 Task: Find connections with filter location Tettnang with filter topic #personaltrainerwith filter profile language Spanish with filter current company Quest Global with filter school Kabul Polytechnic University with filter industry Housing Programs with filter service category Grant Writing with filter keywords title Heavy Equipment Operator
Action: Mouse moved to (535, 70)
Screenshot: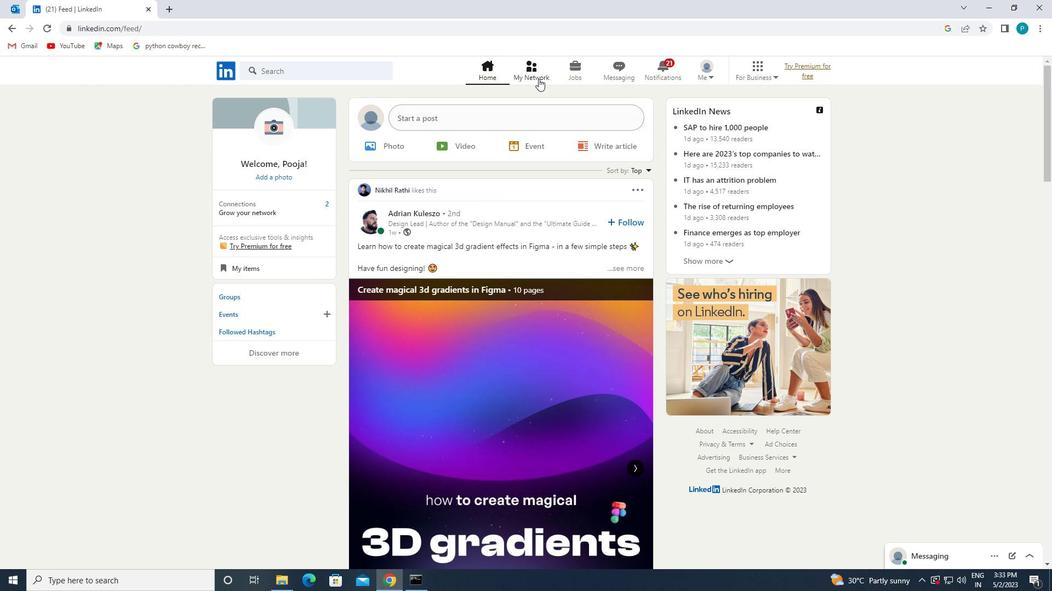 
Action: Mouse pressed left at (535, 70)
Screenshot: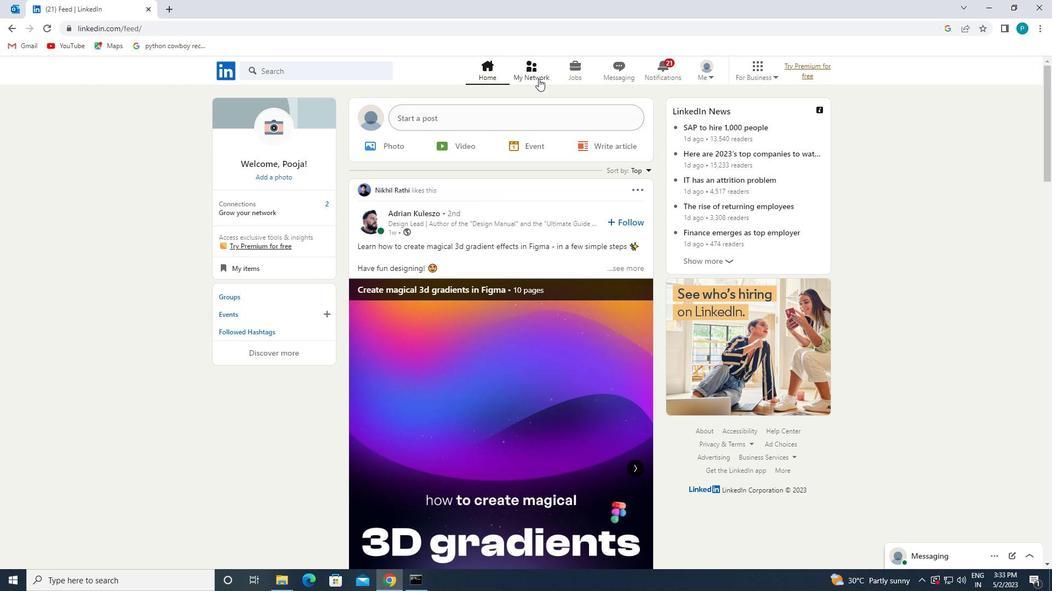 
Action: Mouse moved to (314, 128)
Screenshot: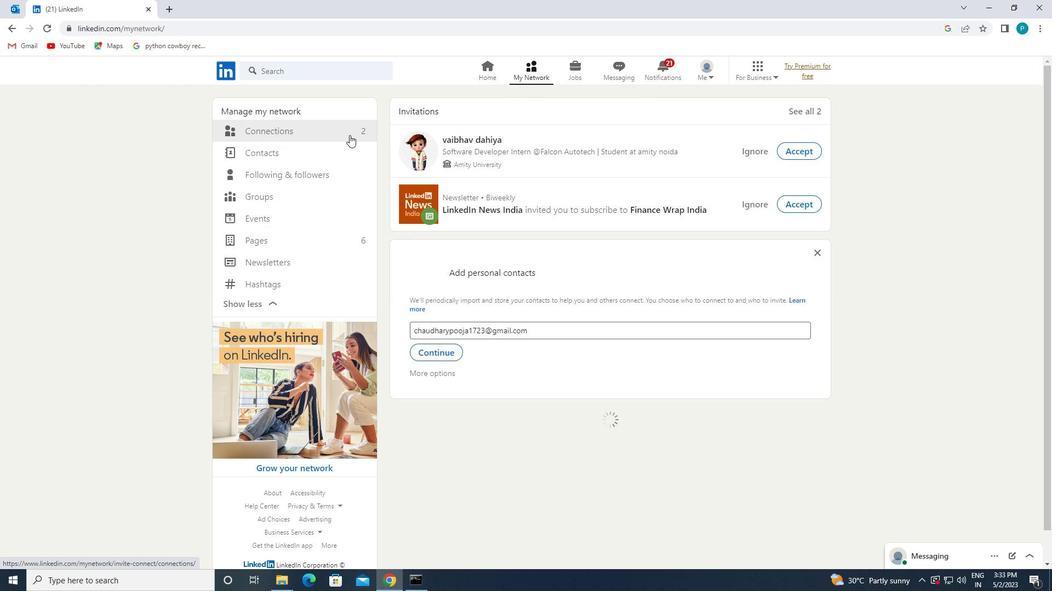 
Action: Mouse pressed left at (314, 128)
Screenshot: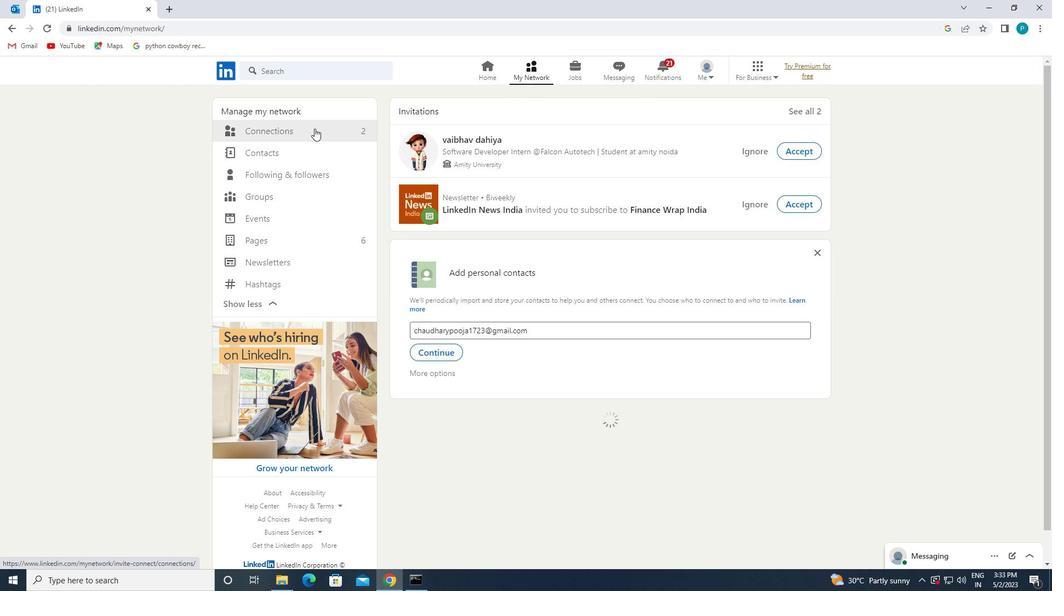 
Action: Mouse moved to (619, 133)
Screenshot: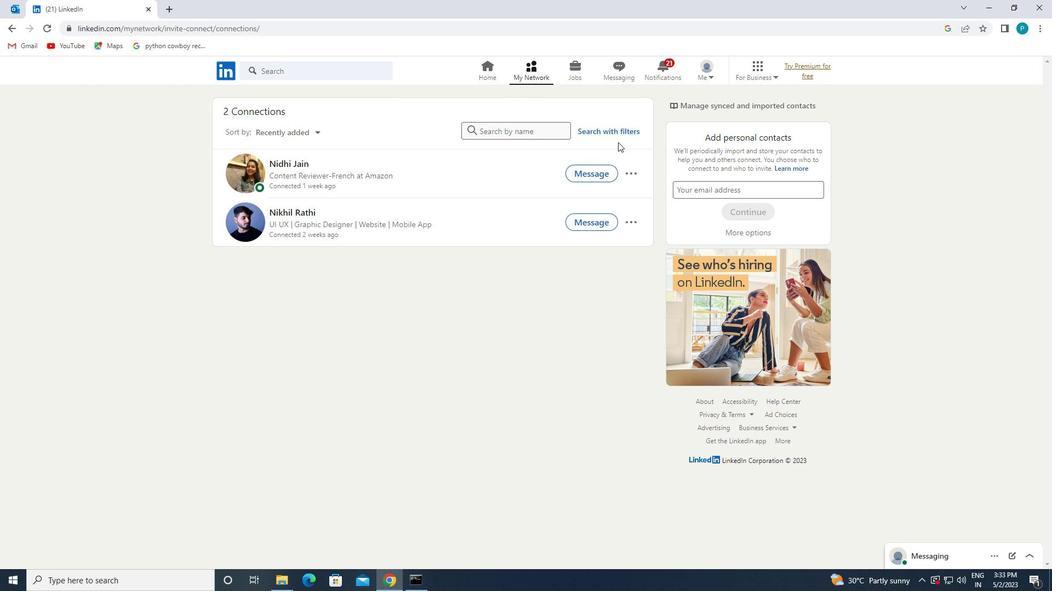 
Action: Mouse pressed left at (619, 133)
Screenshot: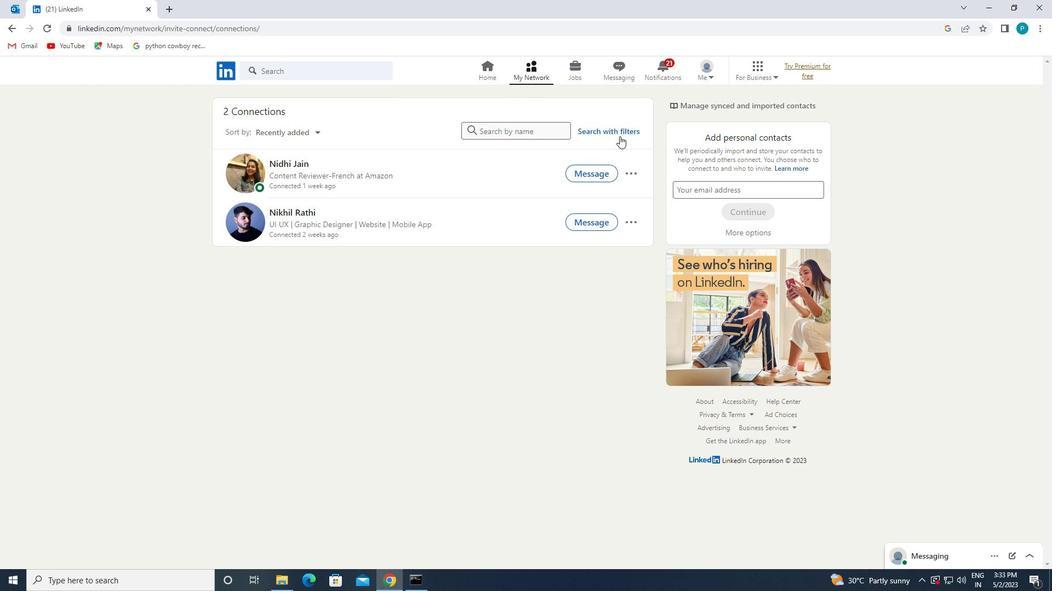 
Action: Mouse moved to (565, 105)
Screenshot: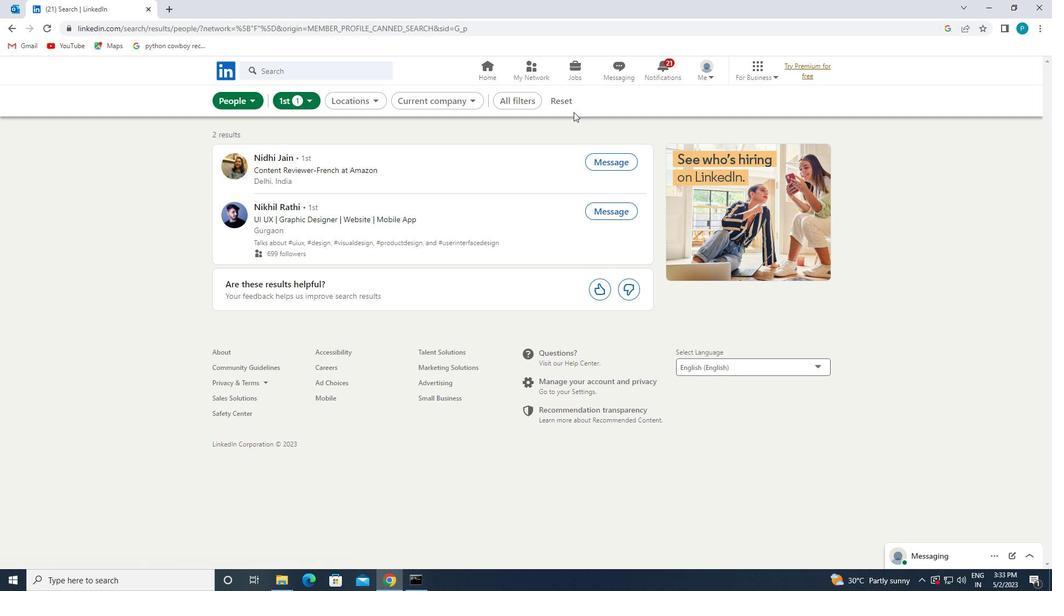 
Action: Mouse pressed left at (565, 105)
Screenshot: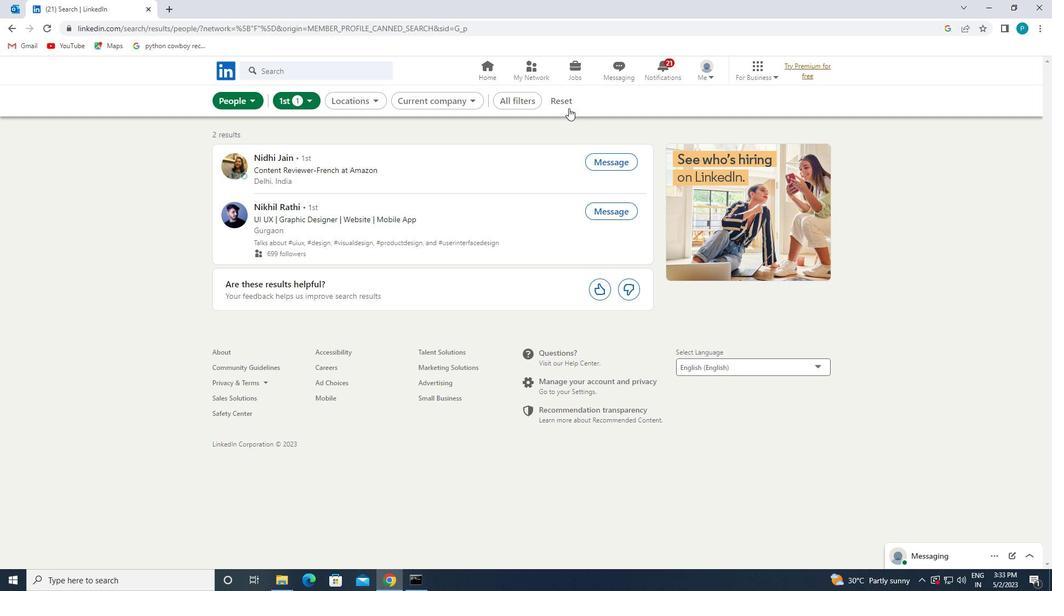
Action: Mouse moved to (527, 104)
Screenshot: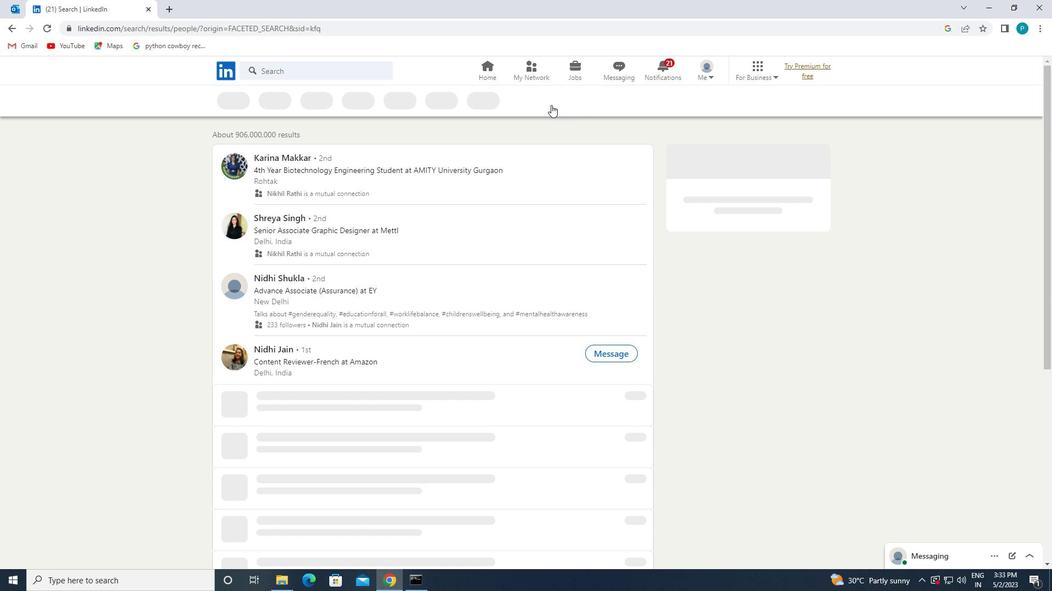 
Action: Mouse pressed left at (527, 104)
Screenshot: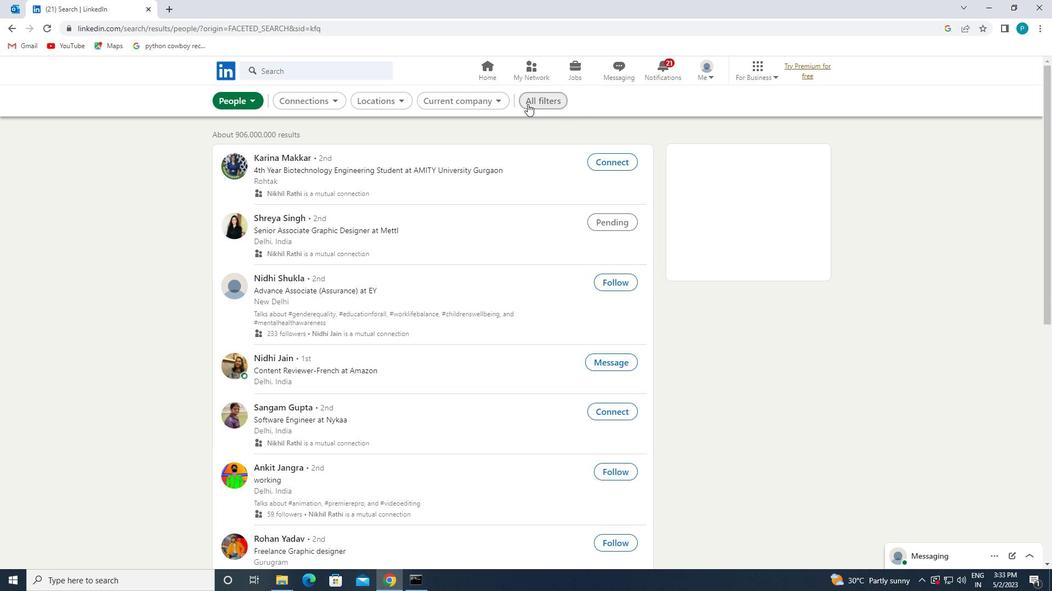 
Action: Mouse moved to (899, 293)
Screenshot: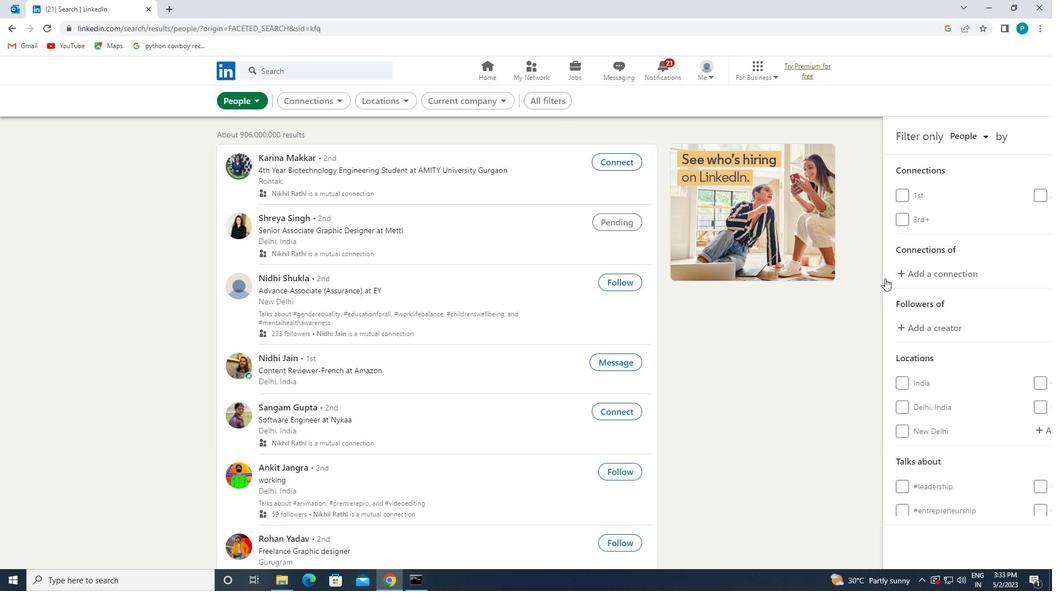 
Action: Mouse scrolled (899, 293) with delta (0, 0)
Screenshot: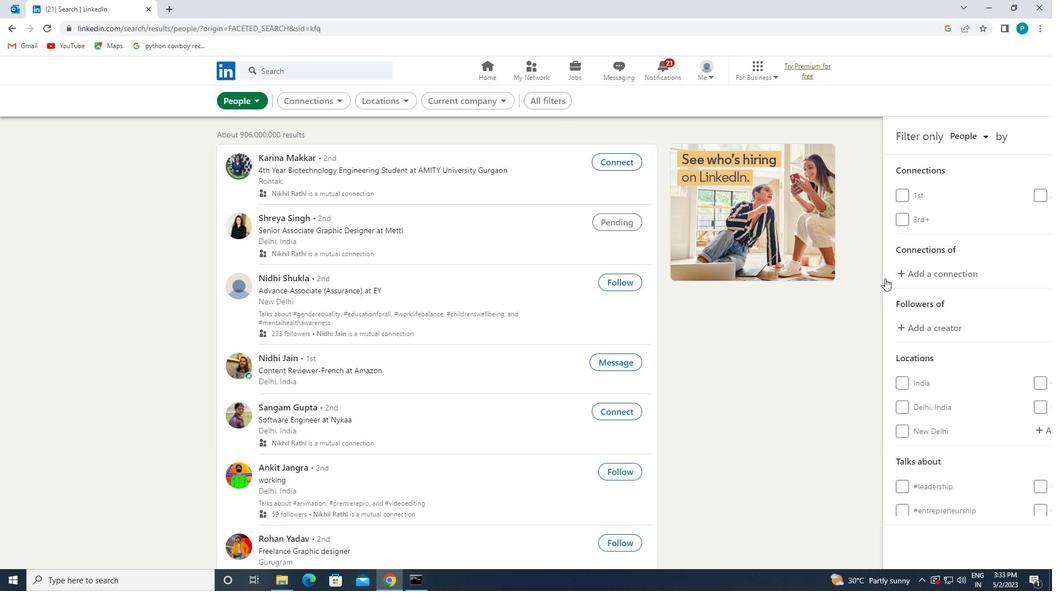 
Action: Mouse moved to (899, 295)
Screenshot: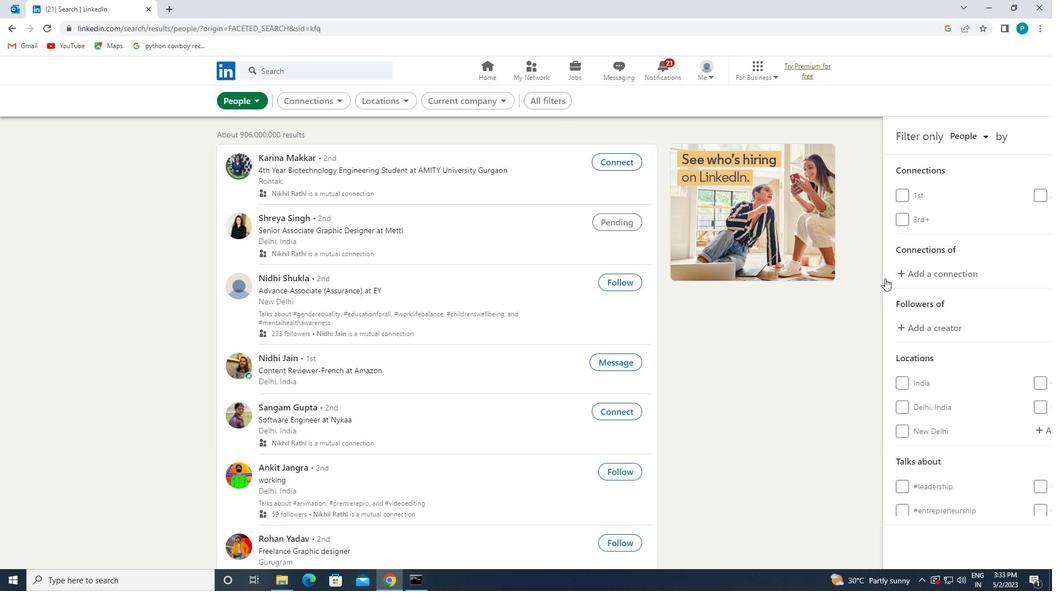 
Action: Mouse scrolled (899, 295) with delta (0, 0)
Screenshot: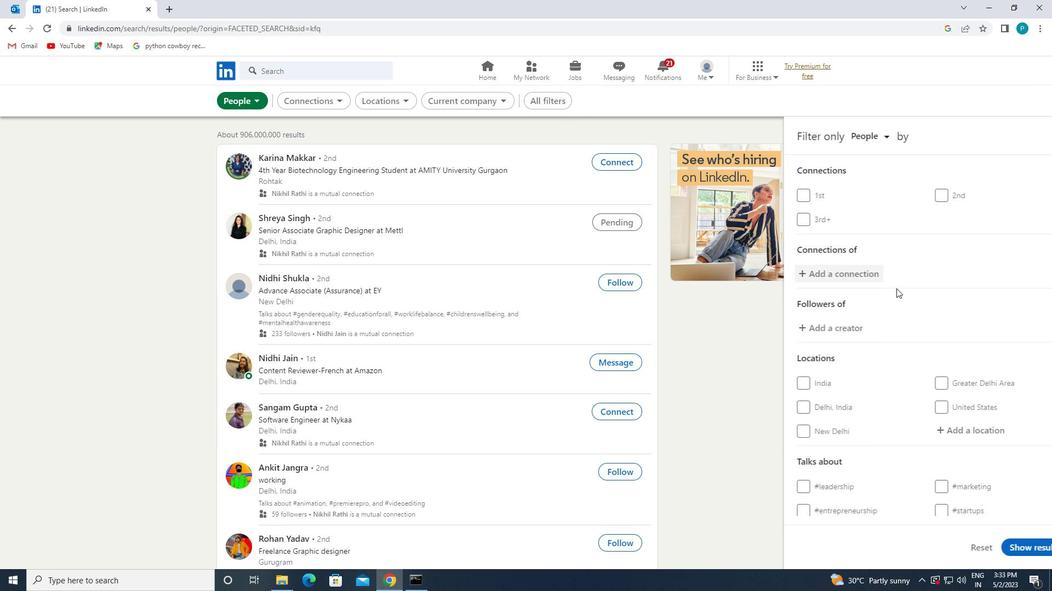 
Action: Mouse moved to (899, 296)
Screenshot: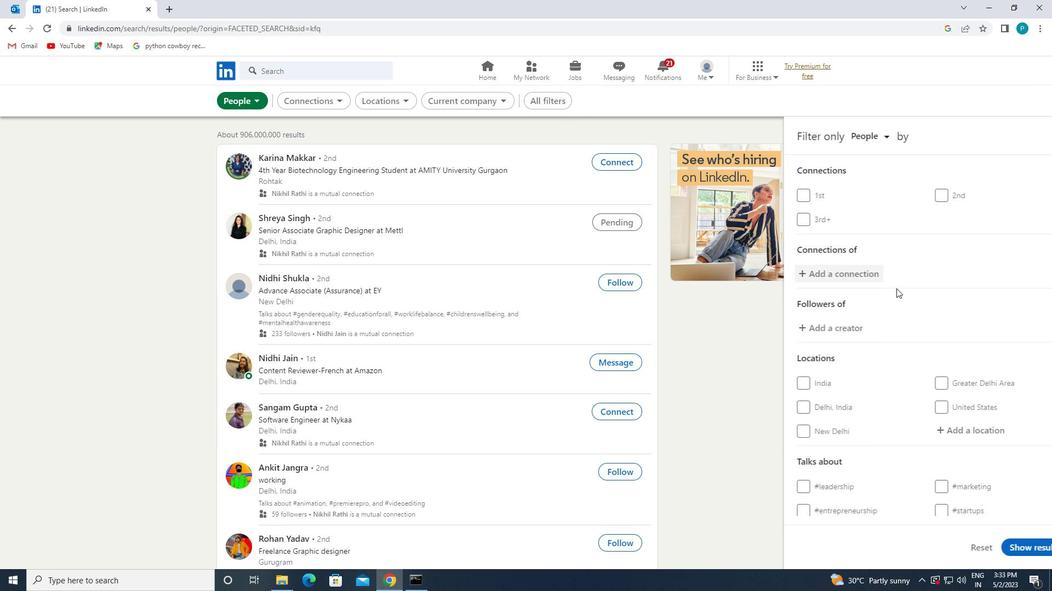 
Action: Mouse scrolled (899, 295) with delta (0, 0)
Screenshot: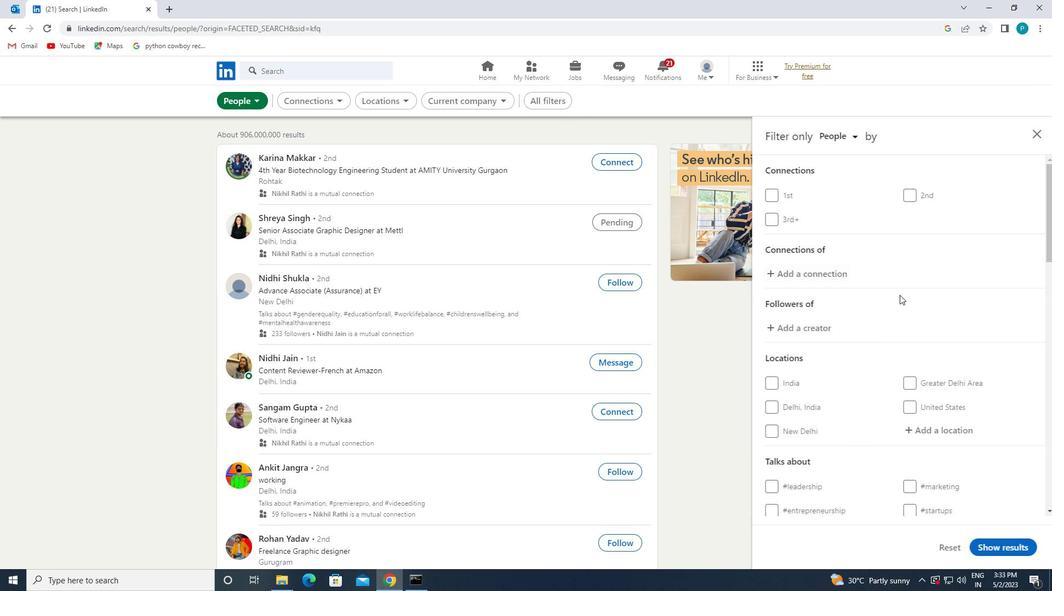 
Action: Mouse moved to (906, 270)
Screenshot: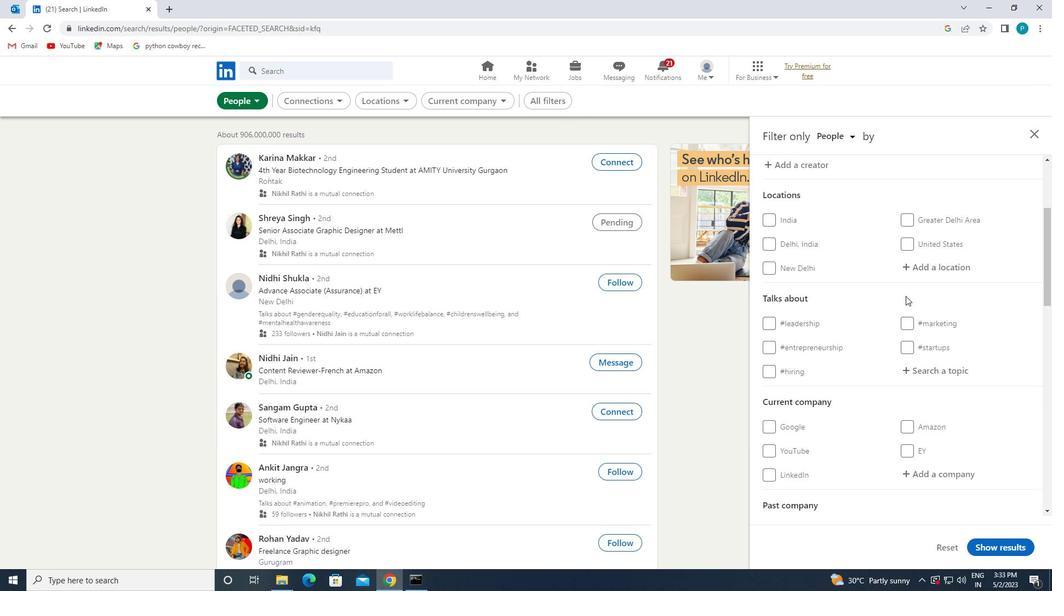 
Action: Mouse pressed left at (906, 270)
Screenshot: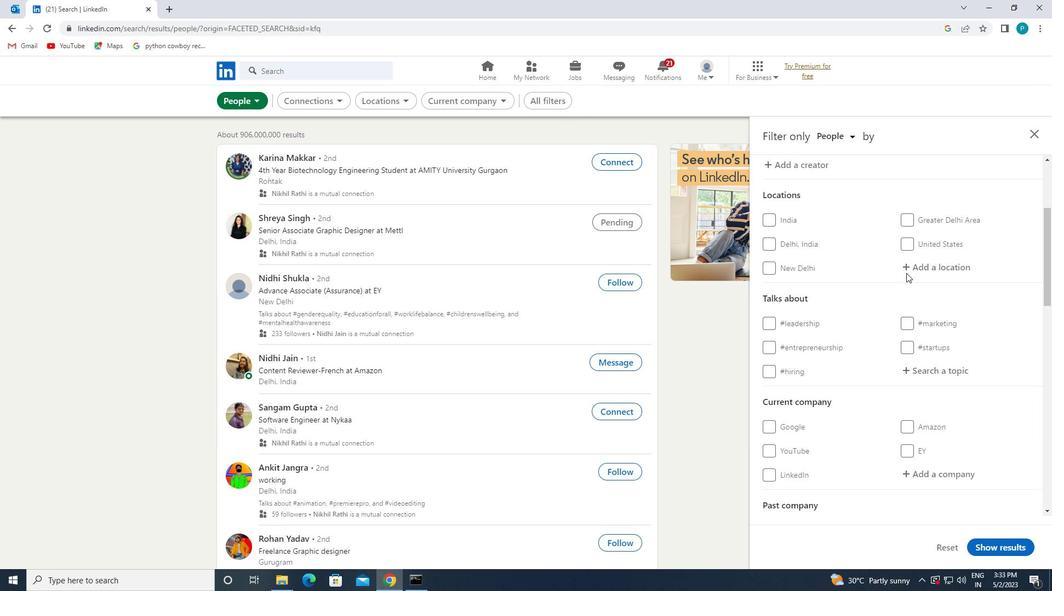 
Action: Mouse moved to (905, 270)
Screenshot: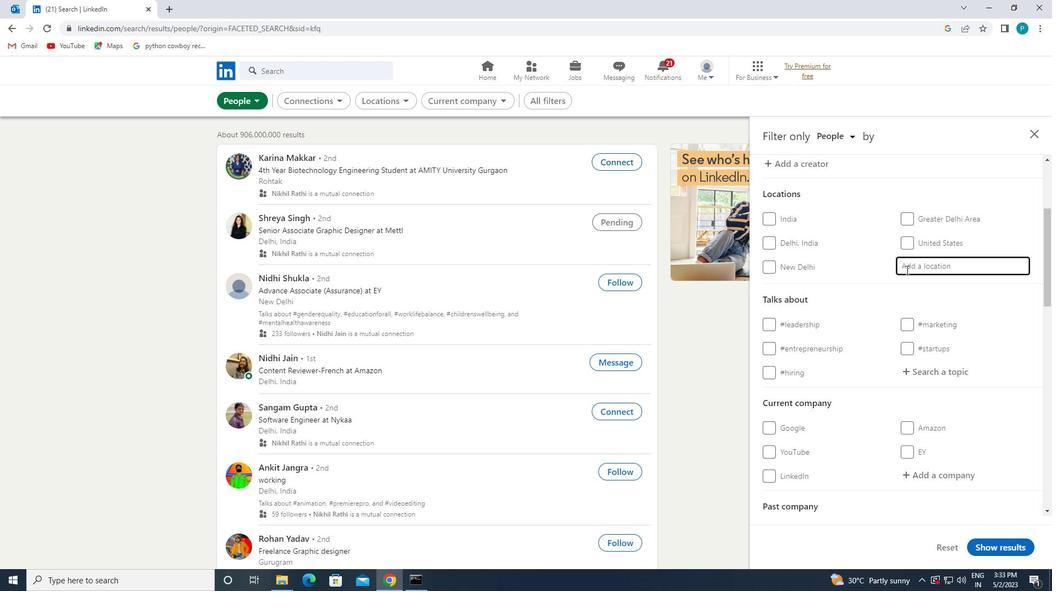 
Action: Key pressed <Key.caps_lock>ten<Key.backspace>tt<Key.backspace><Key.backspace><Key.backspace><Key.caps_lock>etta<Key.backspace>nang
Screenshot: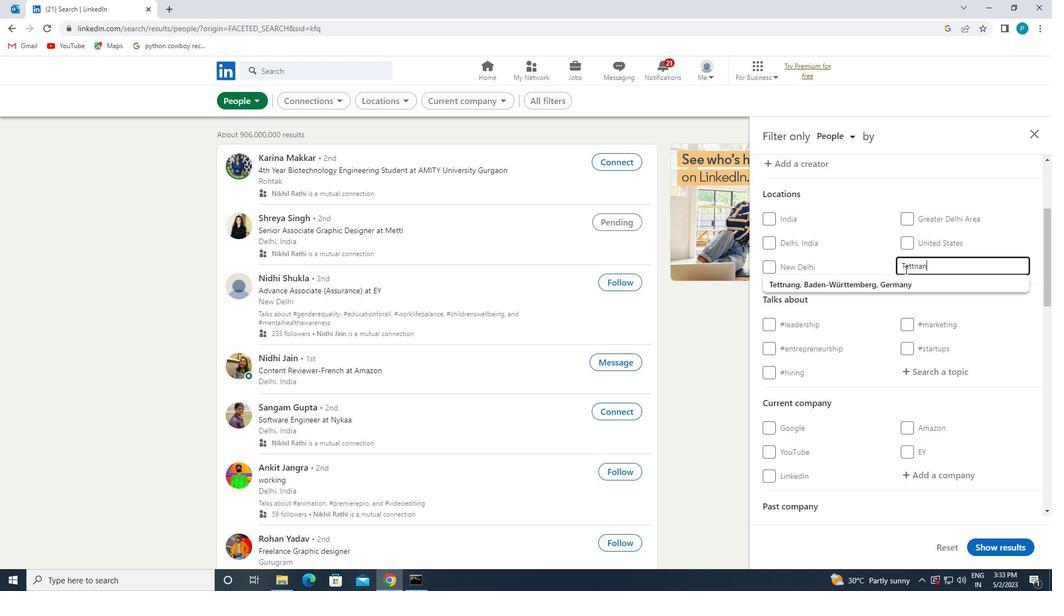 
Action: Mouse moved to (876, 286)
Screenshot: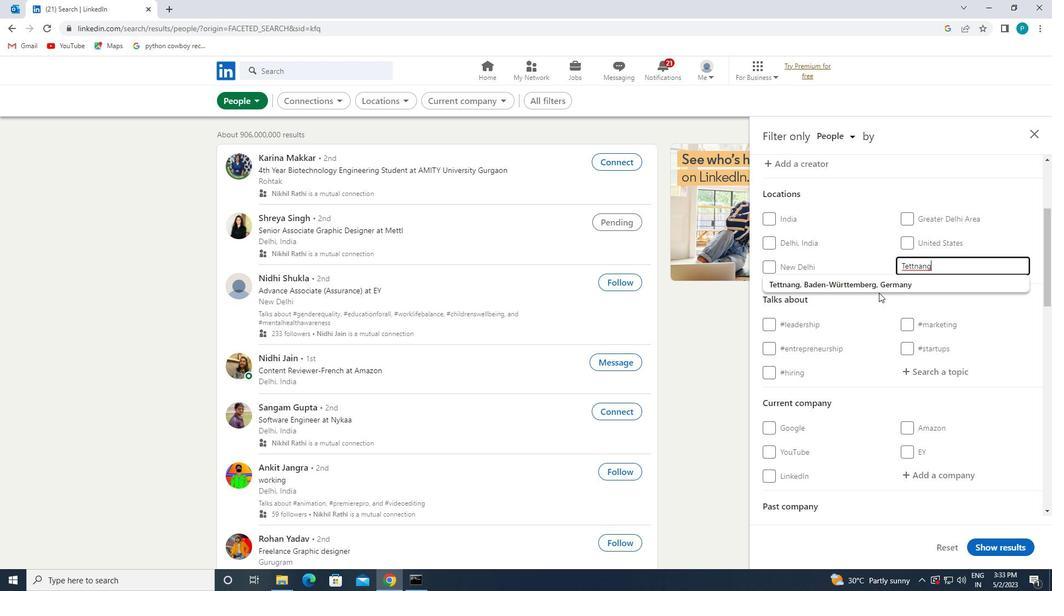 
Action: Mouse pressed left at (876, 286)
Screenshot: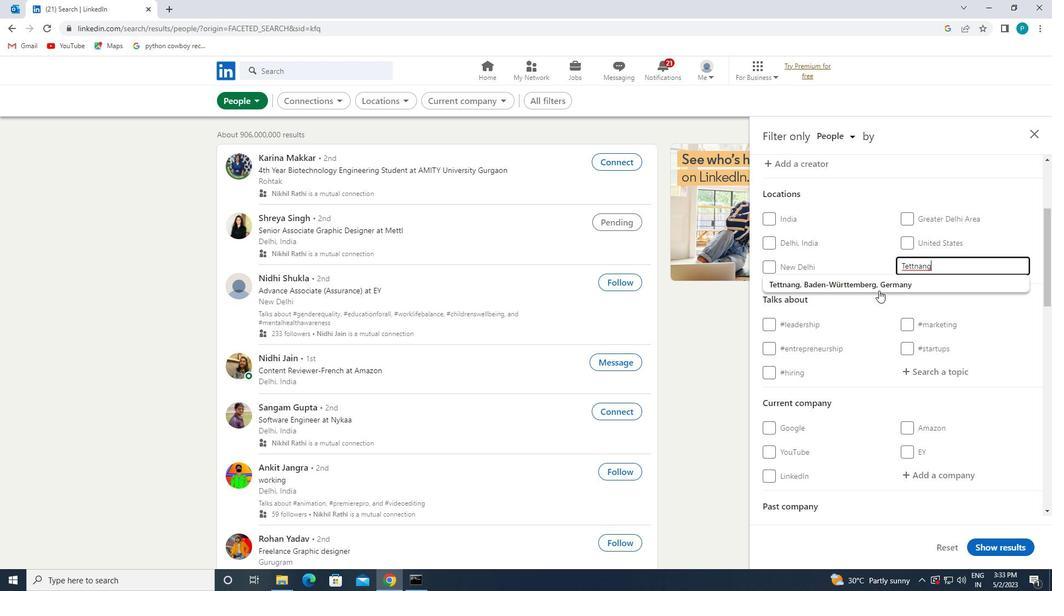 
Action: Mouse moved to (926, 335)
Screenshot: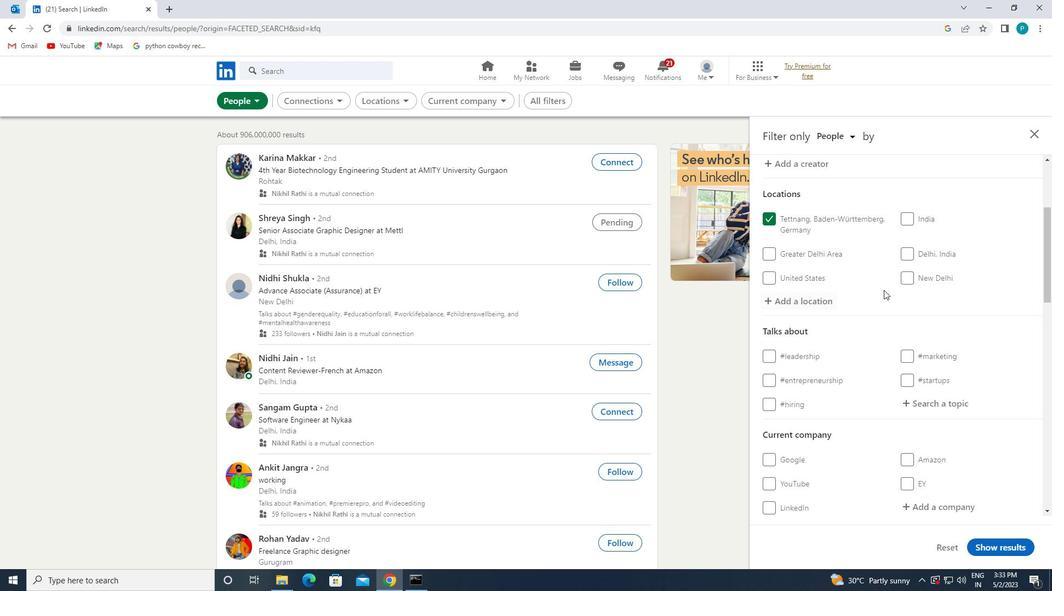 
Action: Mouse scrolled (926, 335) with delta (0, 0)
Screenshot: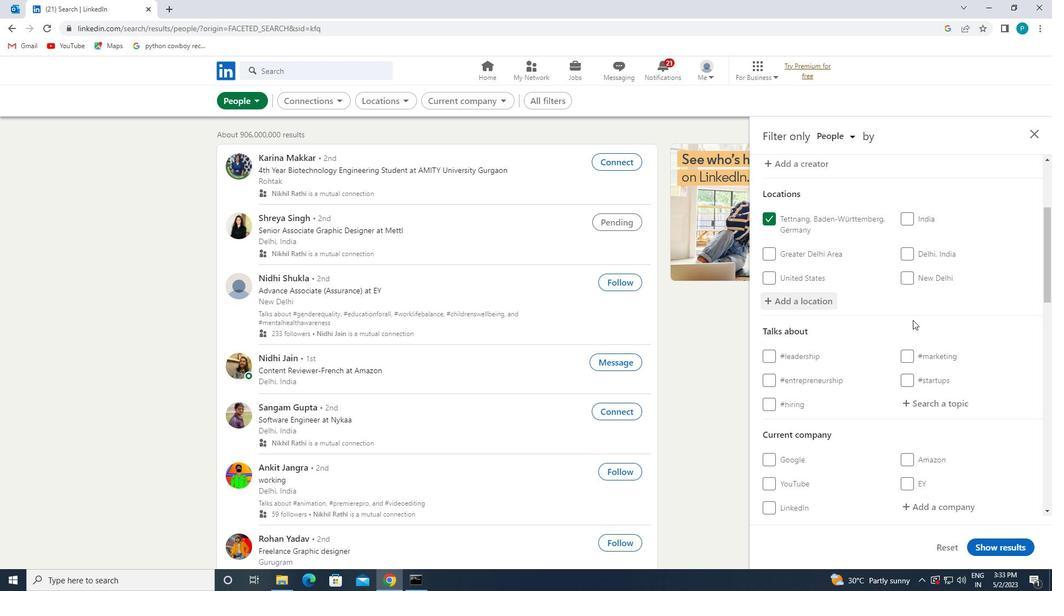 
Action: Mouse moved to (930, 345)
Screenshot: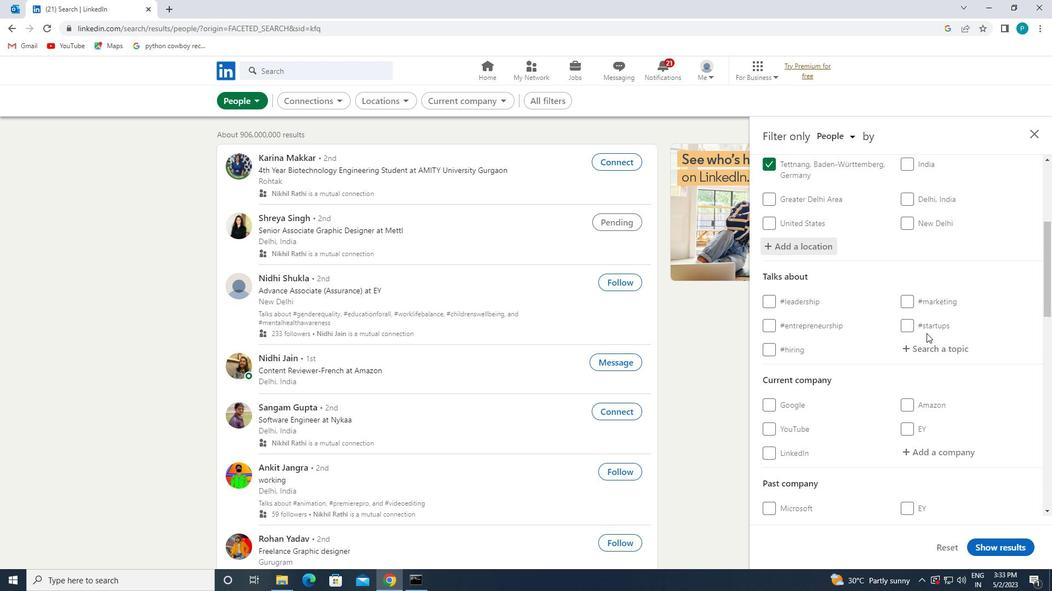 
Action: Mouse pressed left at (930, 345)
Screenshot: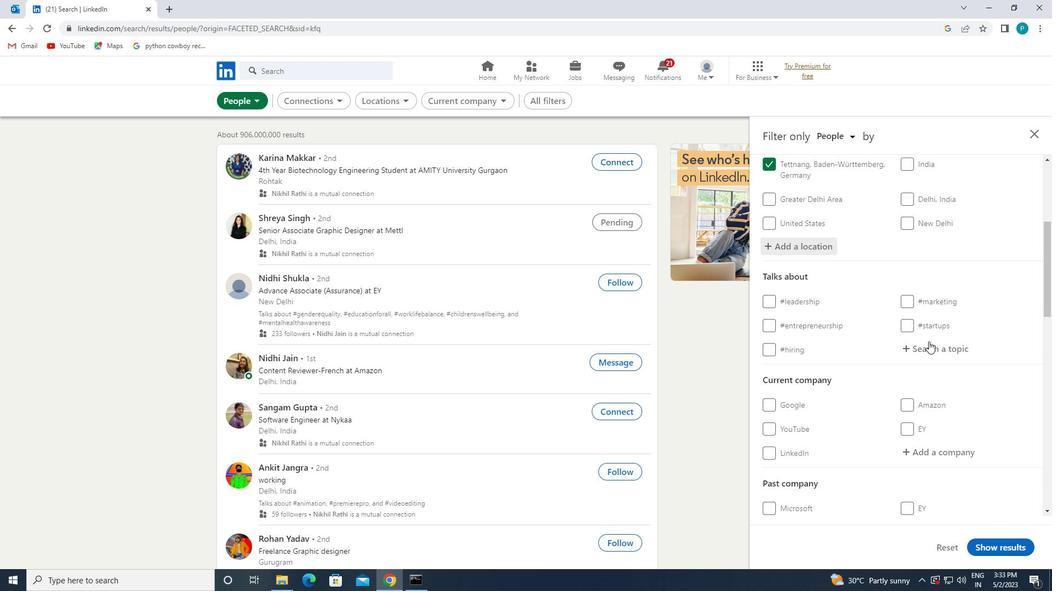 
Action: Key pressed <Key.shift><Key.shift>#PERSONALTRAINER
Screenshot: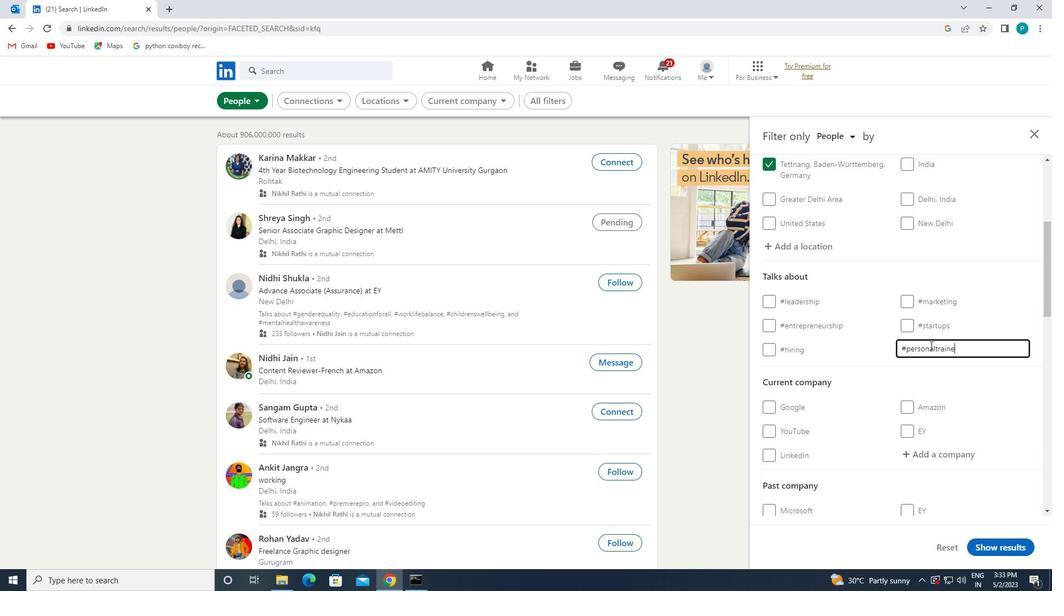 
Action: Mouse moved to (861, 375)
Screenshot: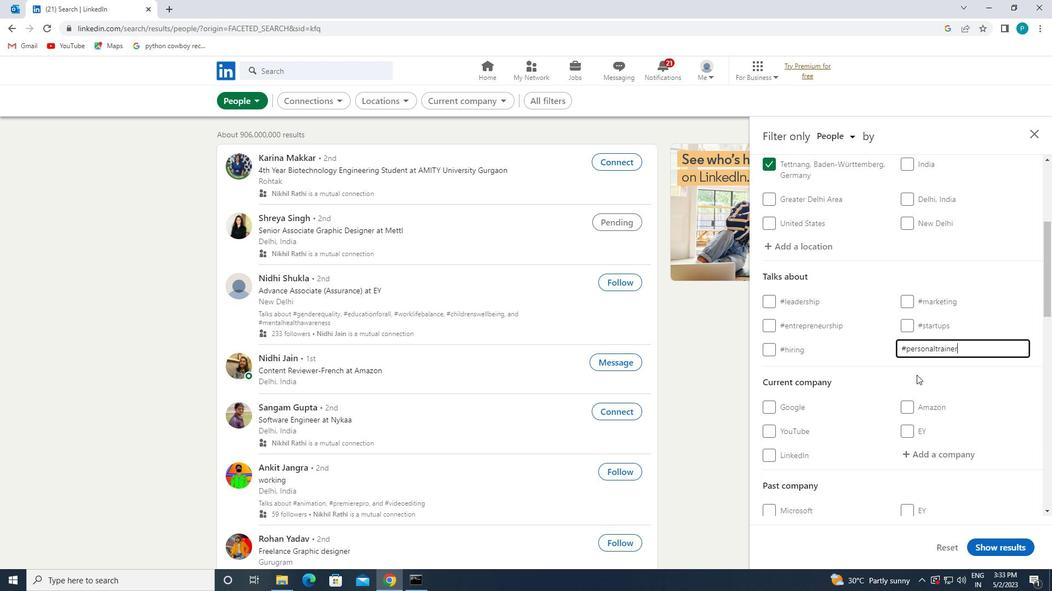 
Action: Mouse scrolled (861, 375) with delta (0, 0)
Screenshot: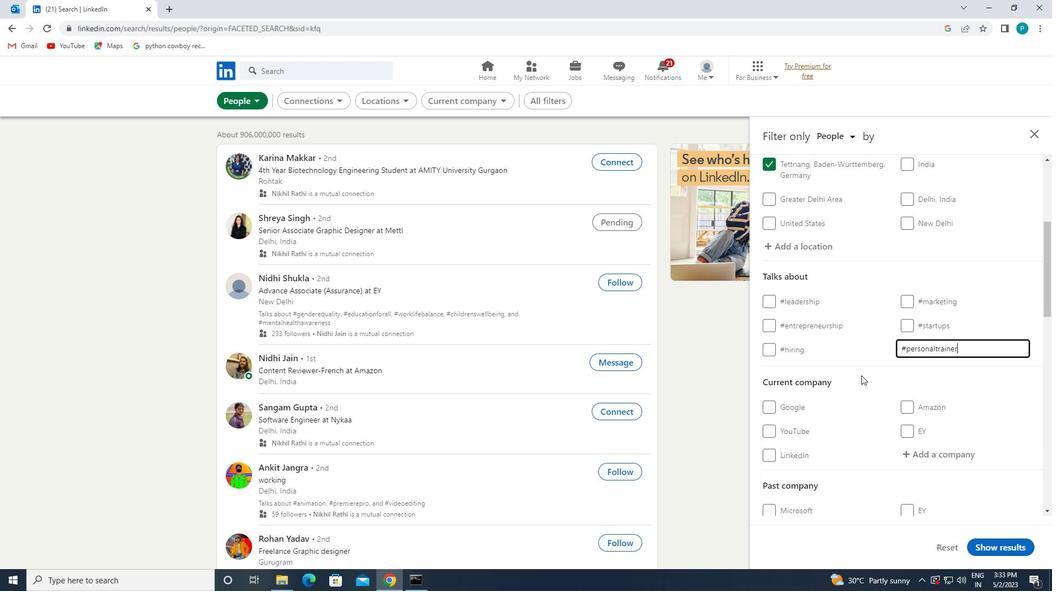 
Action: Mouse scrolled (861, 375) with delta (0, 0)
Screenshot: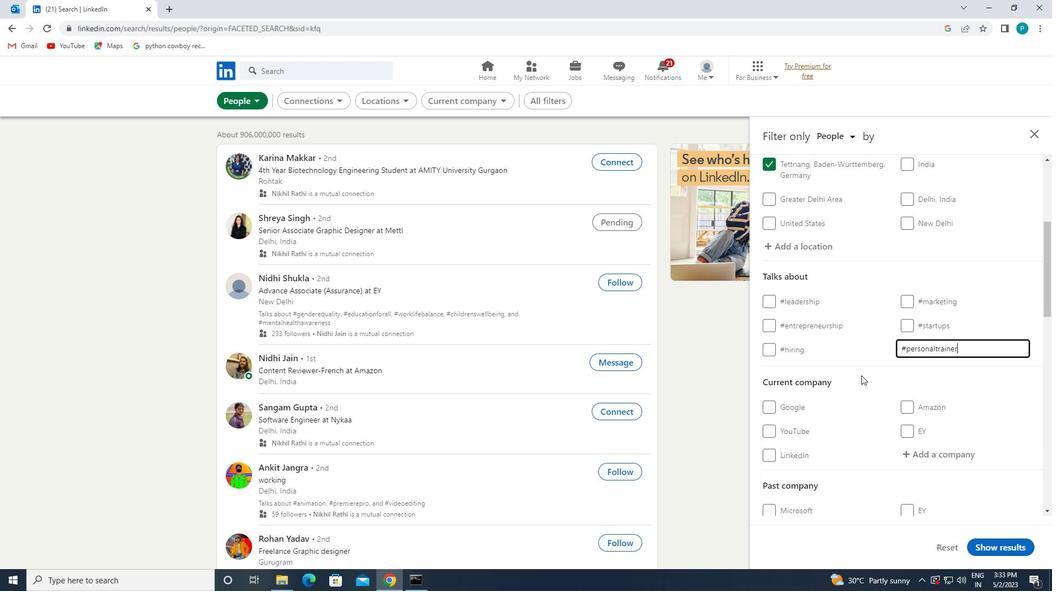 
Action: Mouse scrolled (861, 375) with delta (0, 0)
Screenshot: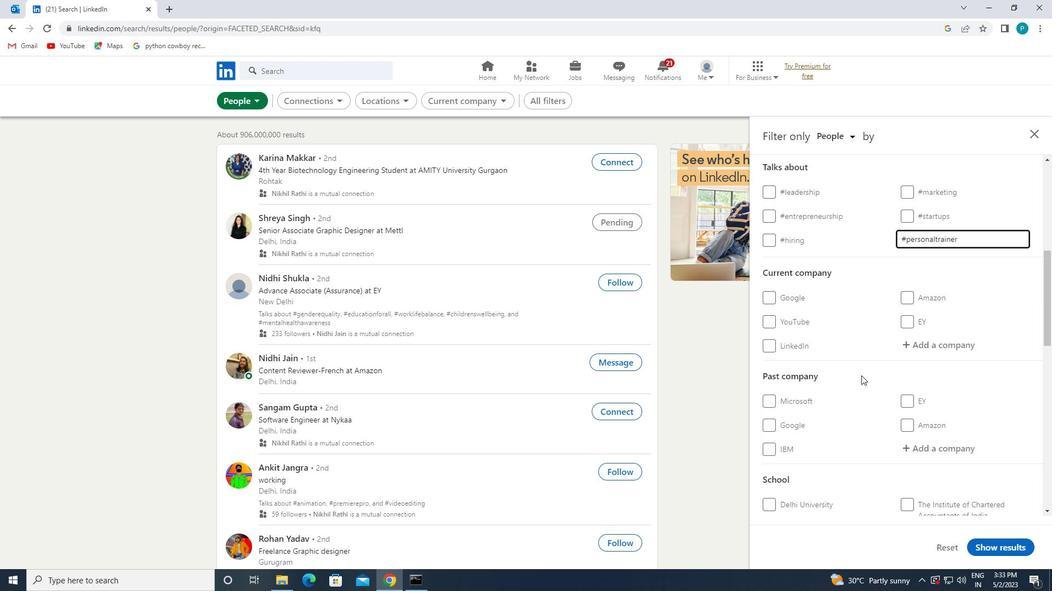 
Action: Mouse scrolled (861, 375) with delta (0, 0)
Screenshot: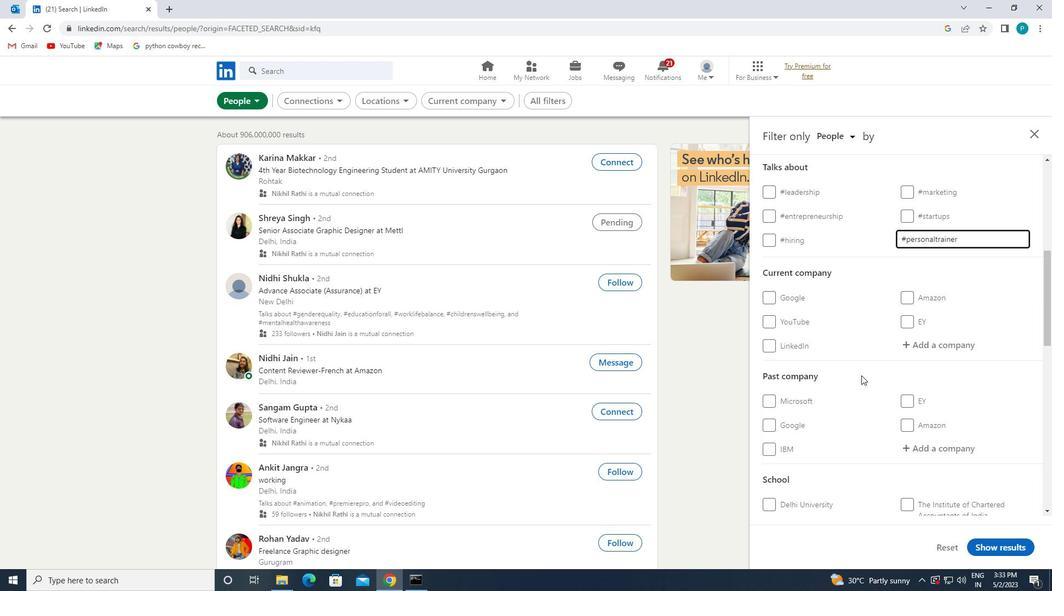 
Action: Mouse scrolled (861, 375) with delta (0, 0)
Screenshot: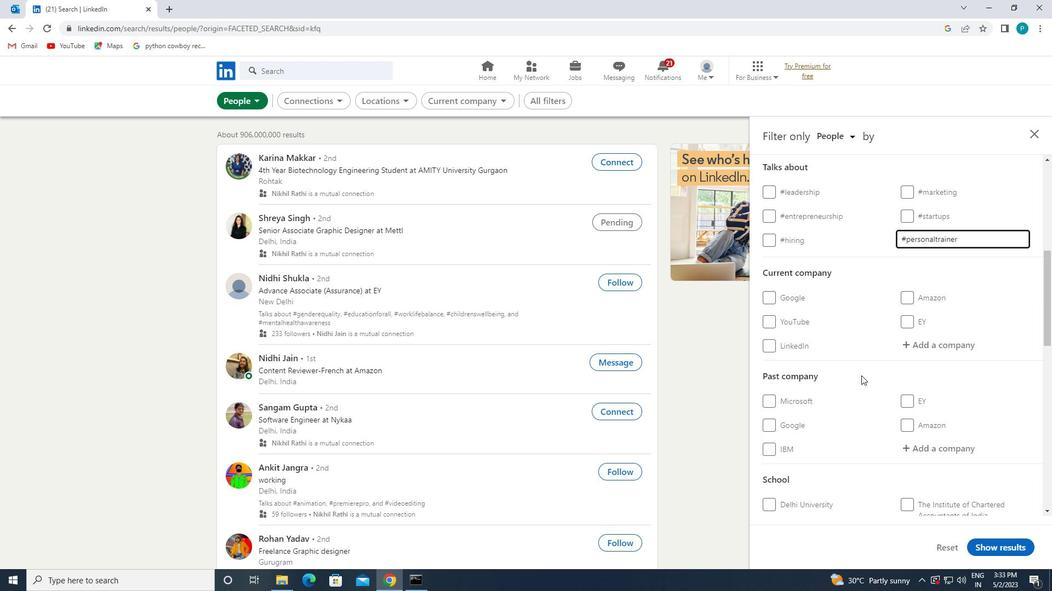 
Action: Mouse moved to (859, 377)
Screenshot: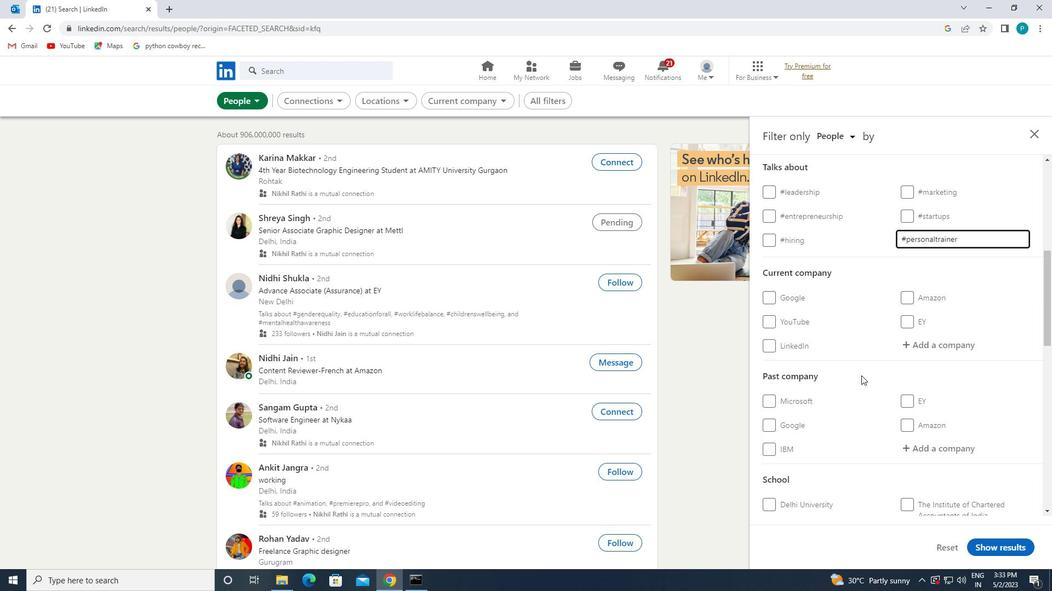 
Action: Mouse scrolled (859, 376) with delta (0, 0)
Screenshot: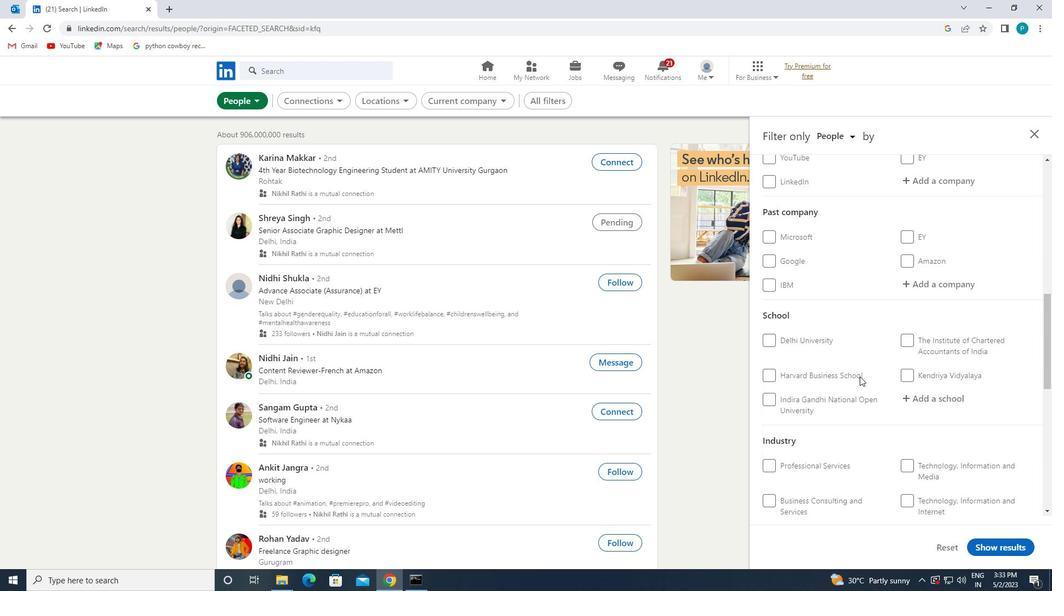 
Action: Mouse scrolled (859, 376) with delta (0, 0)
Screenshot: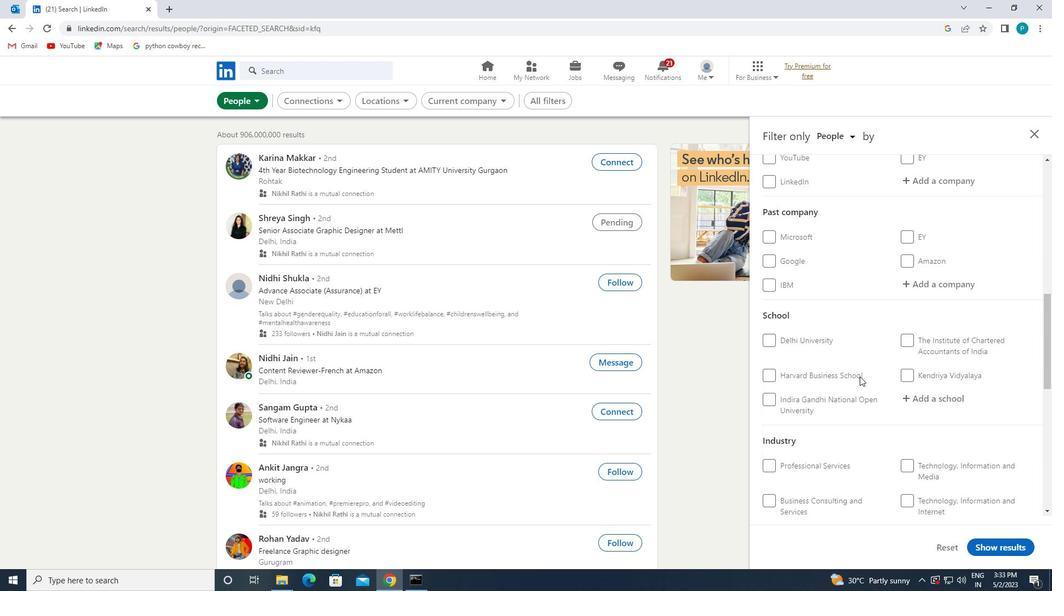 
Action: Mouse scrolled (859, 376) with delta (0, 0)
Screenshot: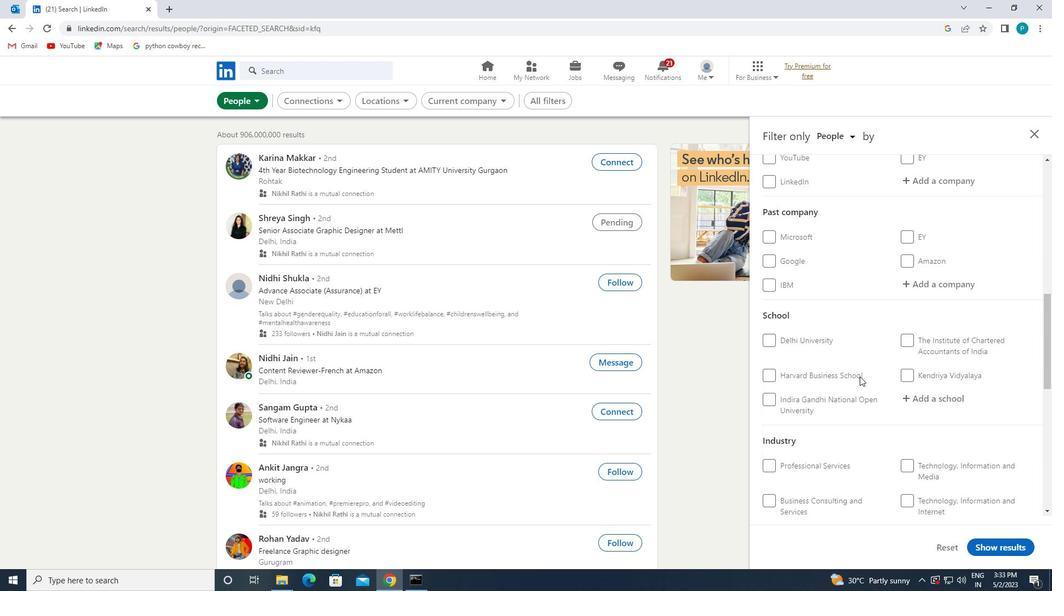 
Action: Mouse moved to (847, 379)
Screenshot: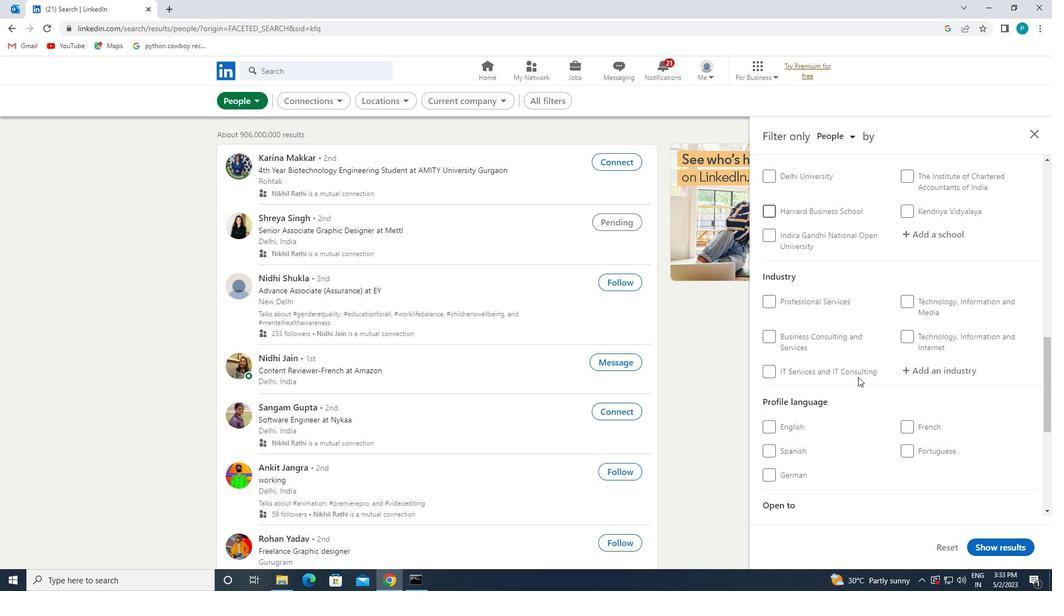 
Action: Mouse scrolled (847, 378) with delta (0, 0)
Screenshot: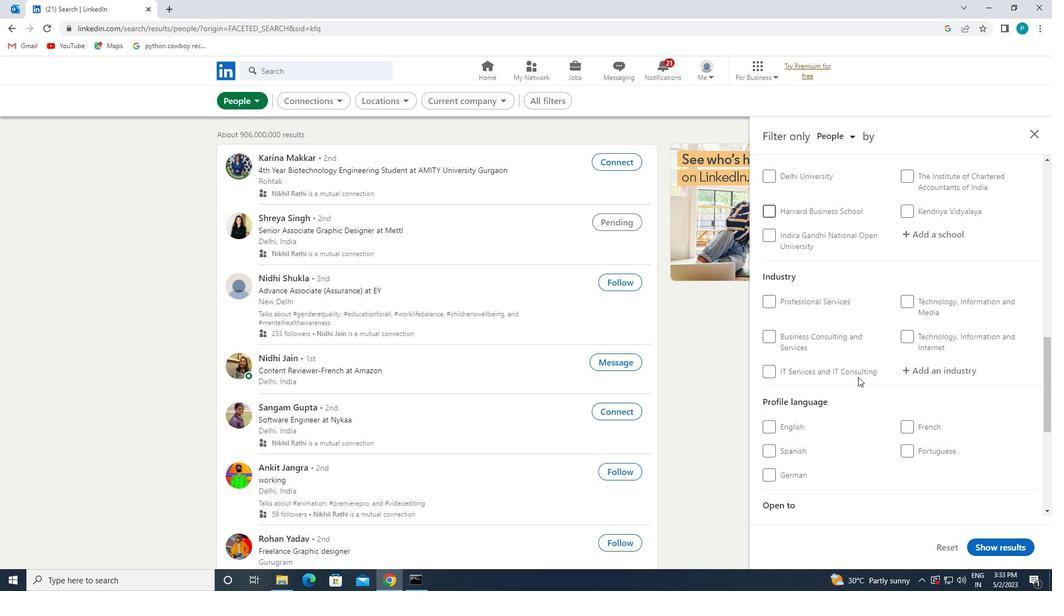 
Action: Mouse moved to (785, 397)
Screenshot: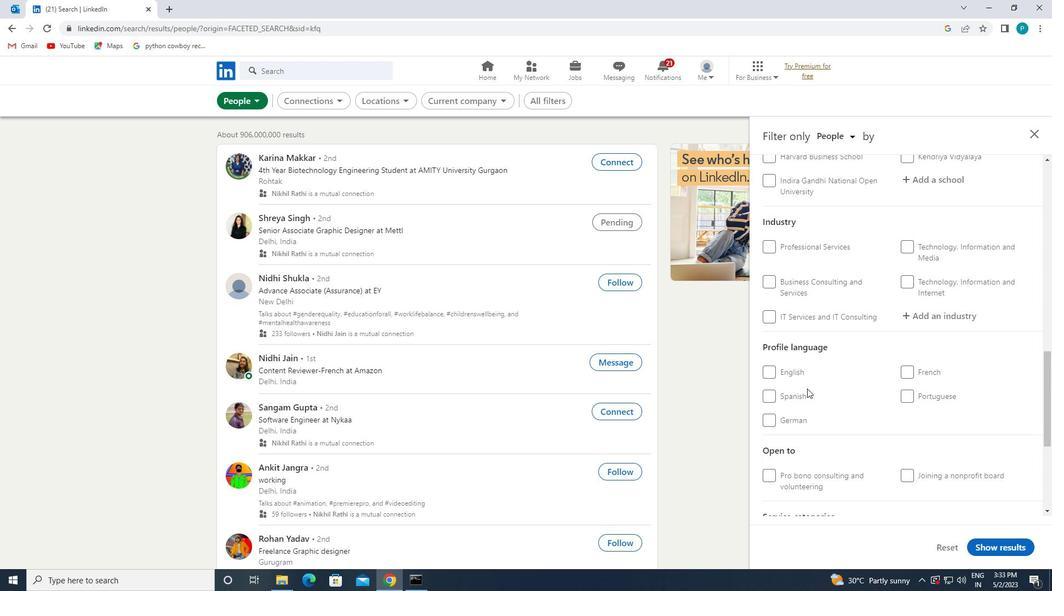 
Action: Mouse pressed left at (785, 397)
Screenshot: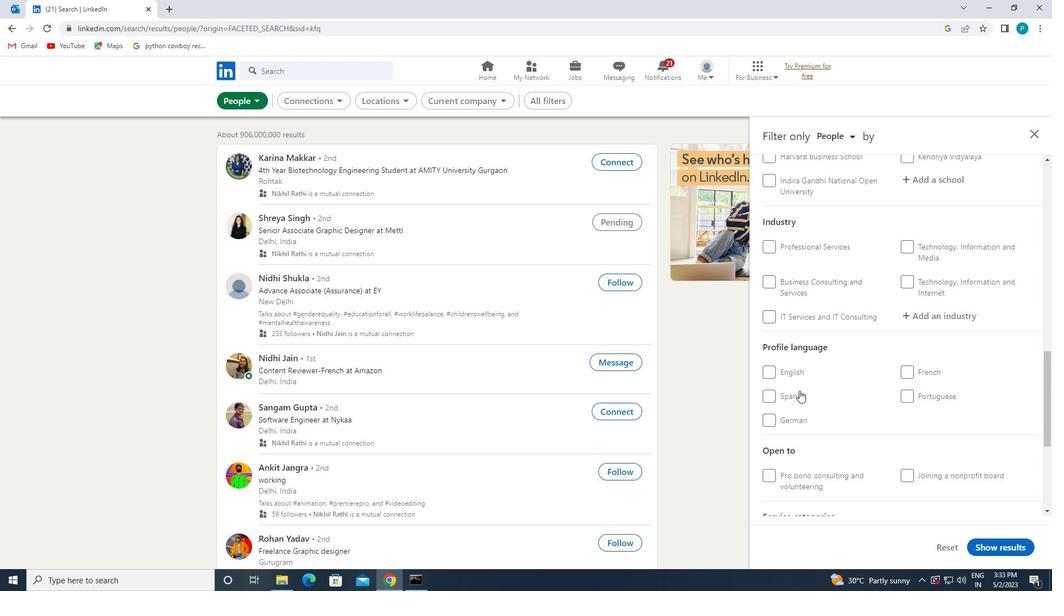 
Action: Mouse moved to (880, 393)
Screenshot: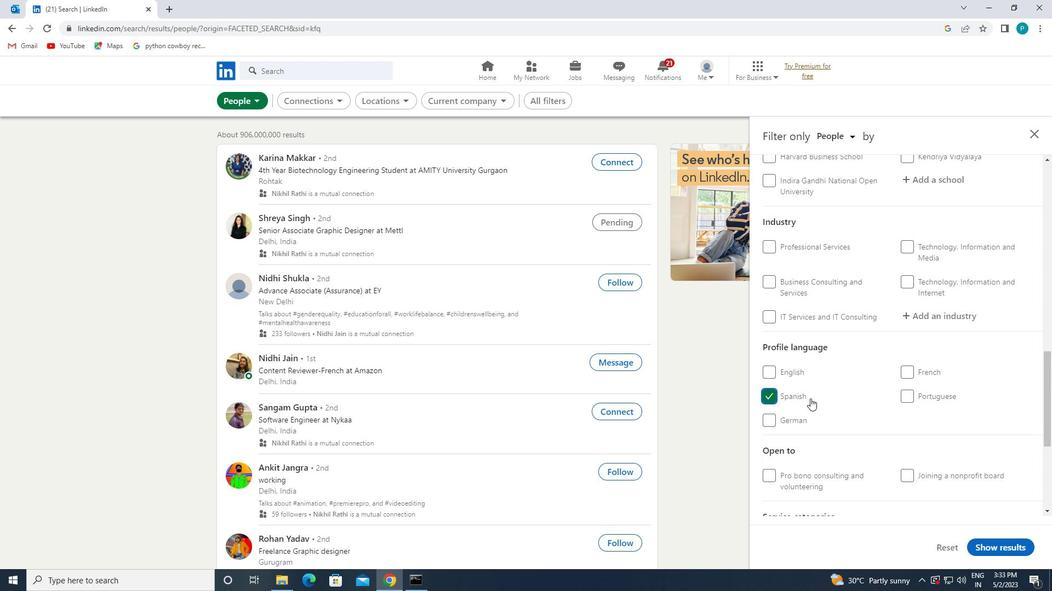 
Action: Mouse scrolled (880, 394) with delta (0, 0)
Screenshot: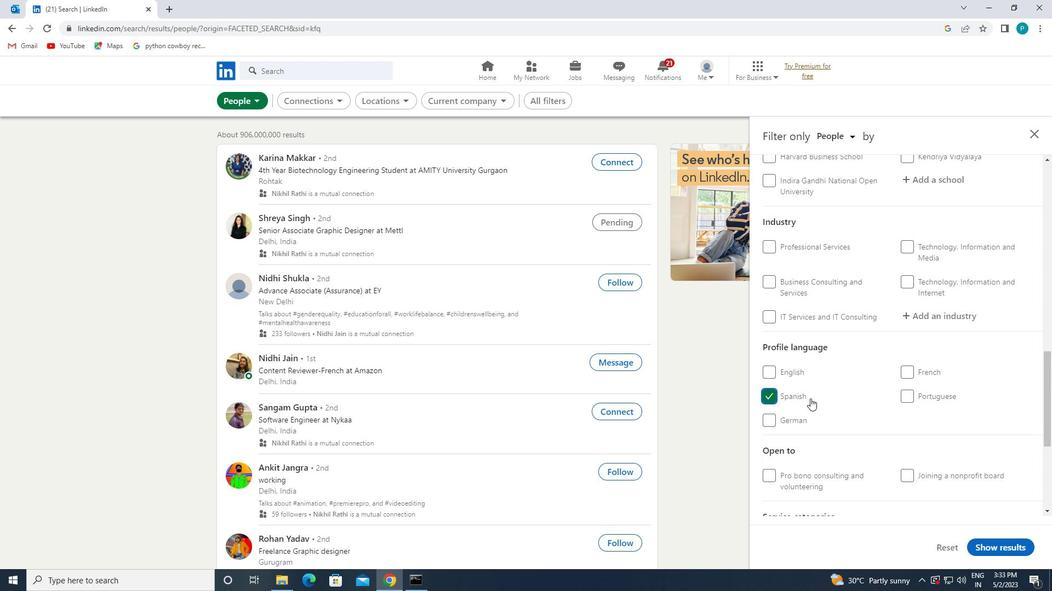 
Action: Mouse moved to (881, 392)
Screenshot: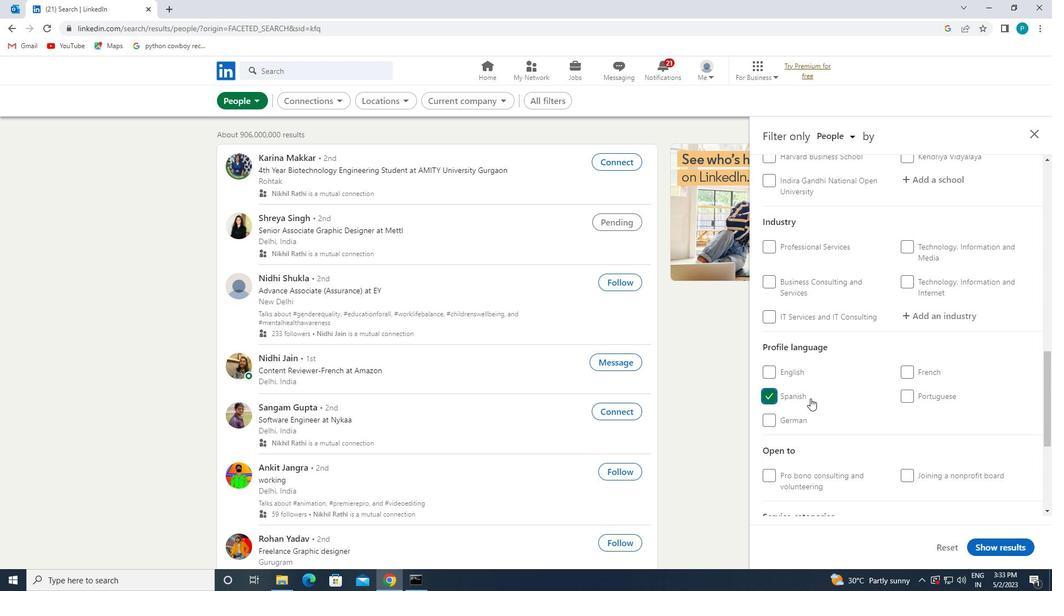 
Action: Mouse scrolled (881, 393) with delta (0, 0)
Screenshot: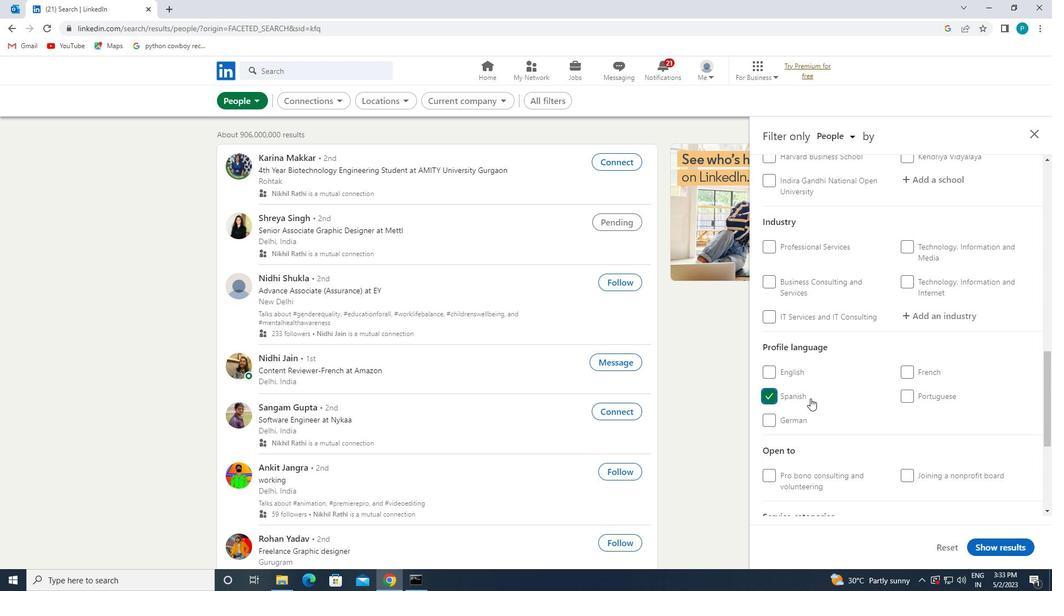 
Action: Mouse moved to (882, 392)
Screenshot: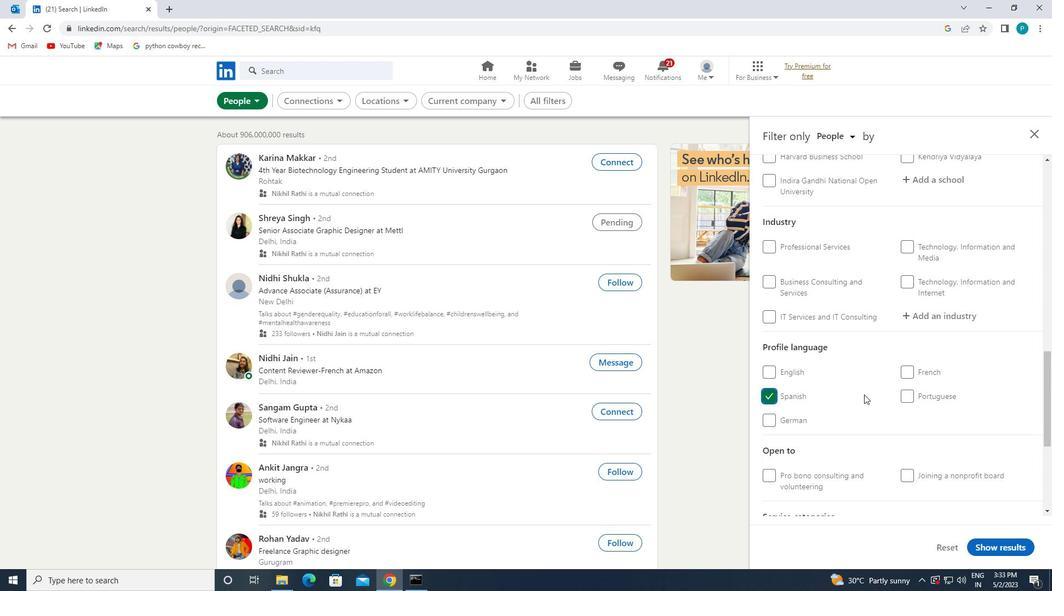 
Action: Mouse scrolled (882, 393) with delta (0, 0)
Screenshot: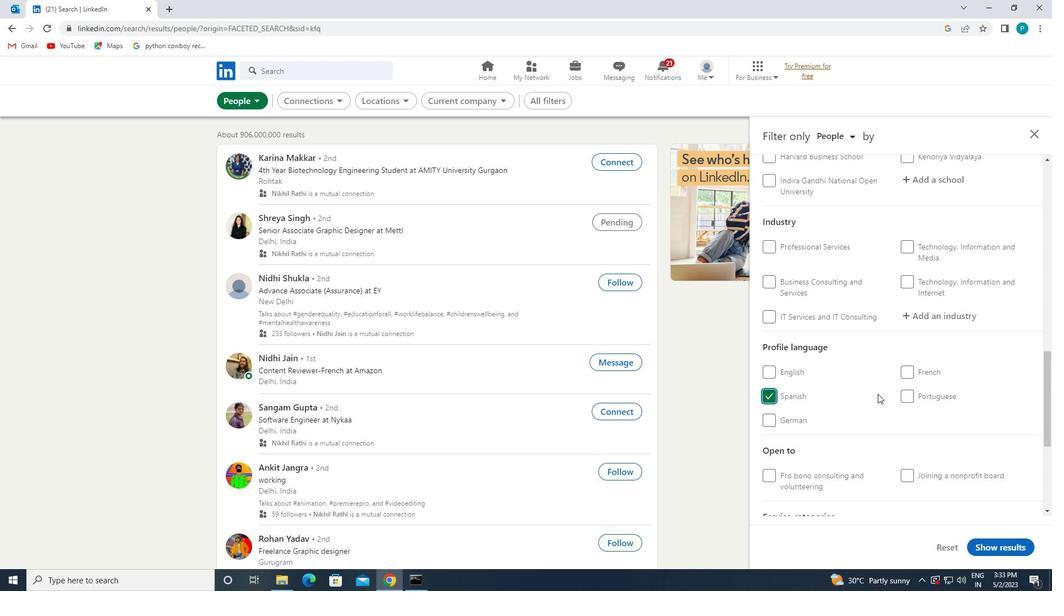 
Action: Mouse moved to (913, 392)
Screenshot: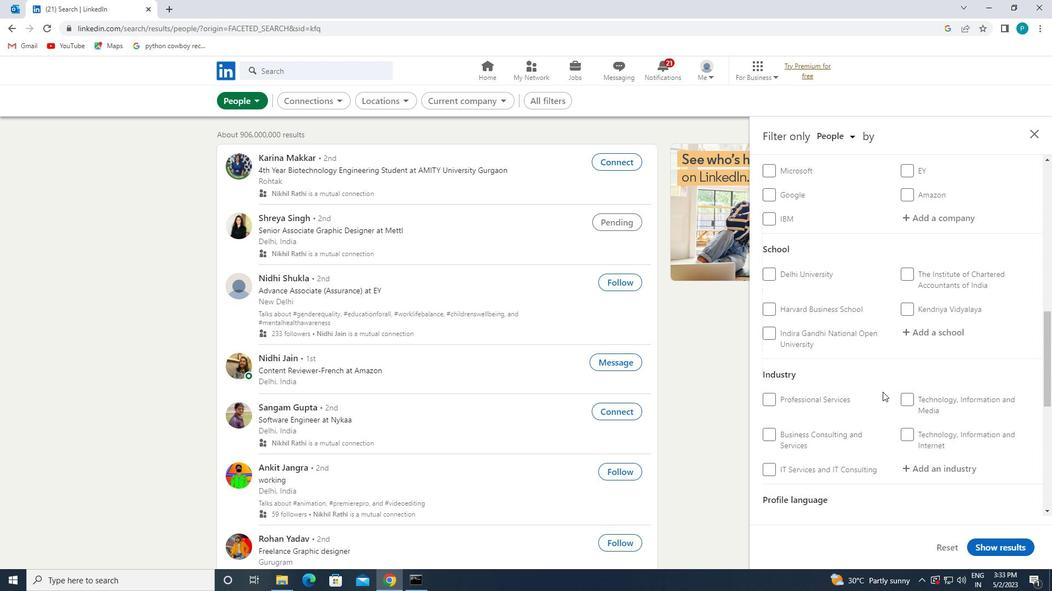
Action: Mouse scrolled (913, 392) with delta (0, 0)
Screenshot: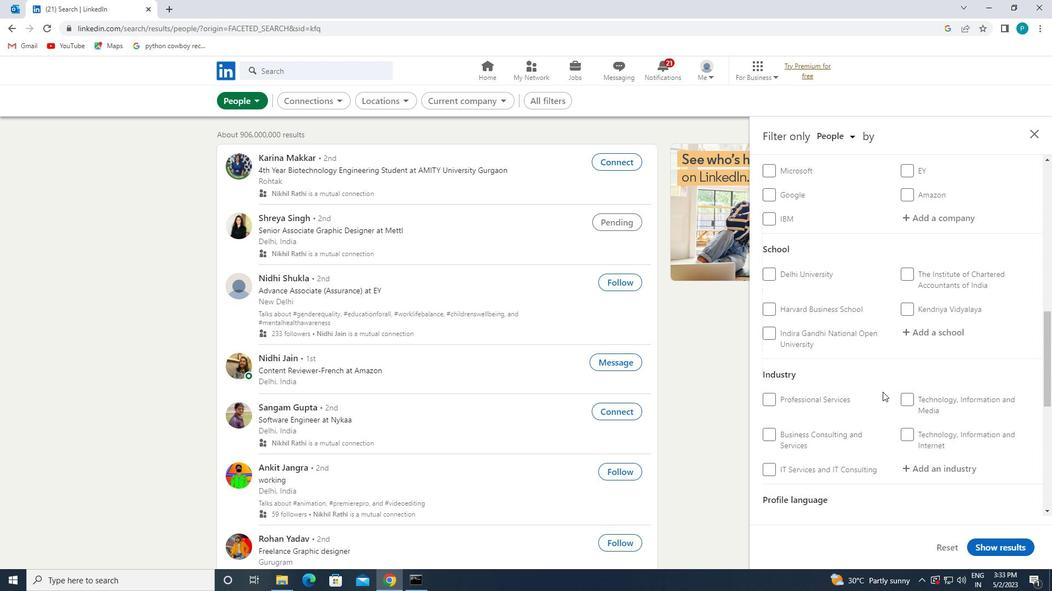 
Action: Mouse scrolled (913, 392) with delta (0, 0)
Screenshot: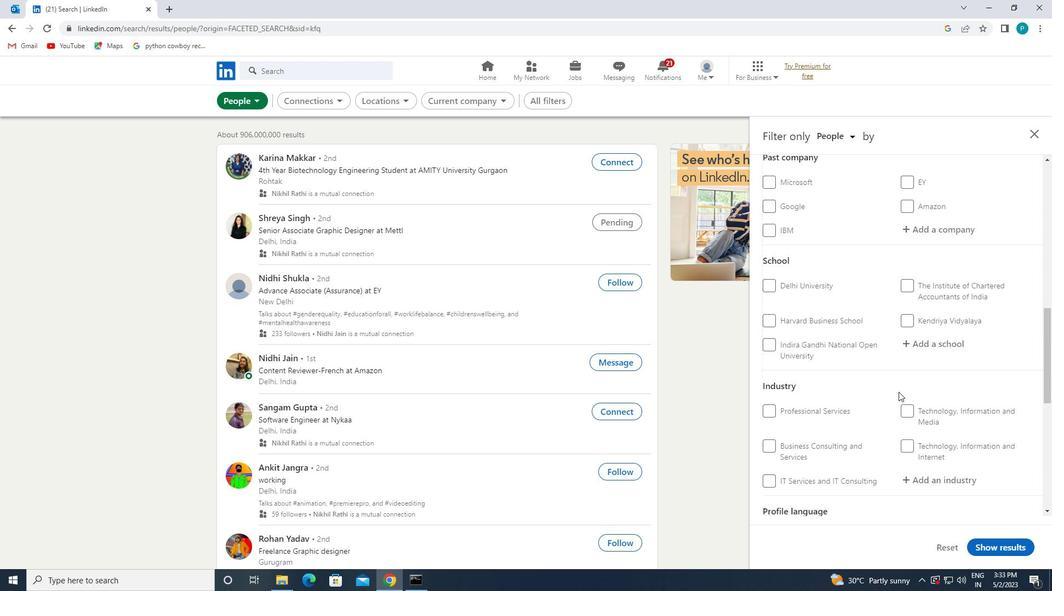
Action: Mouse scrolled (913, 392) with delta (0, 0)
Screenshot: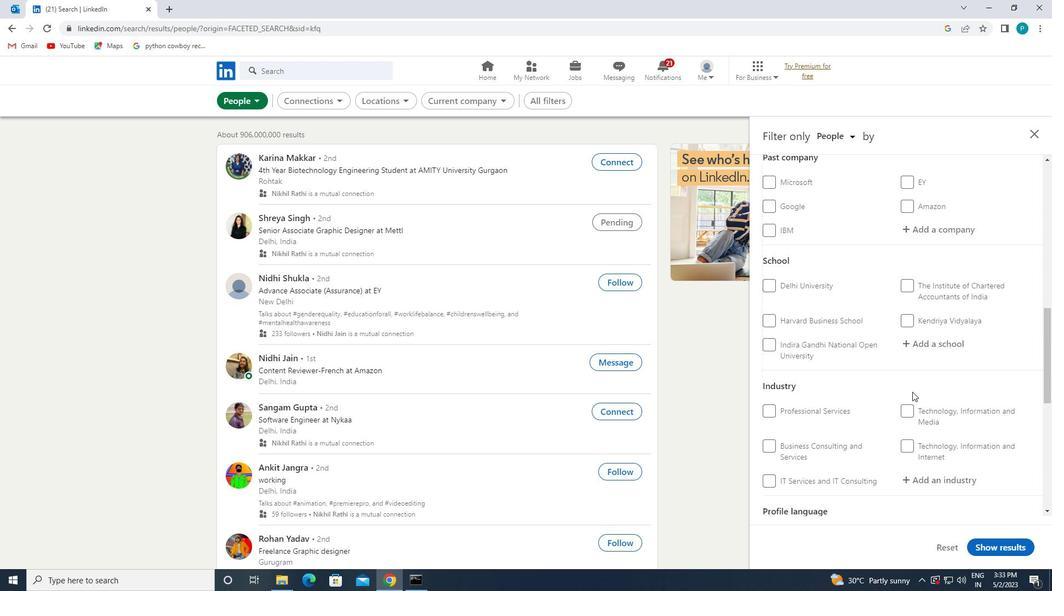 
Action: Mouse moved to (915, 298)
Screenshot: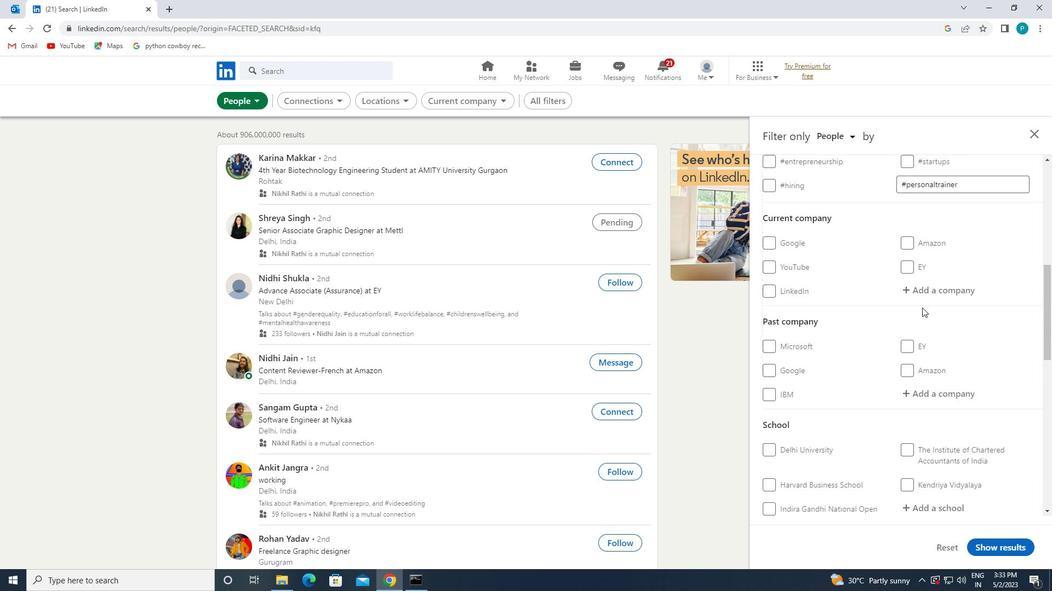 
Action: Mouse pressed left at (915, 298)
Screenshot: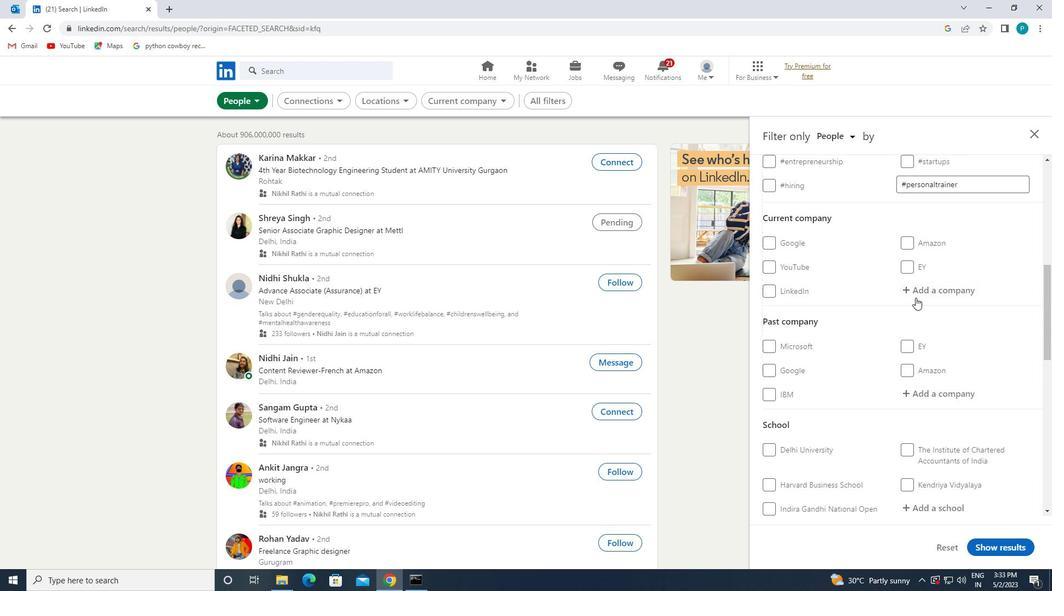 
Action: Key pressed <Key.caps_lock>Q<Key.caps_lock>UEST
Screenshot: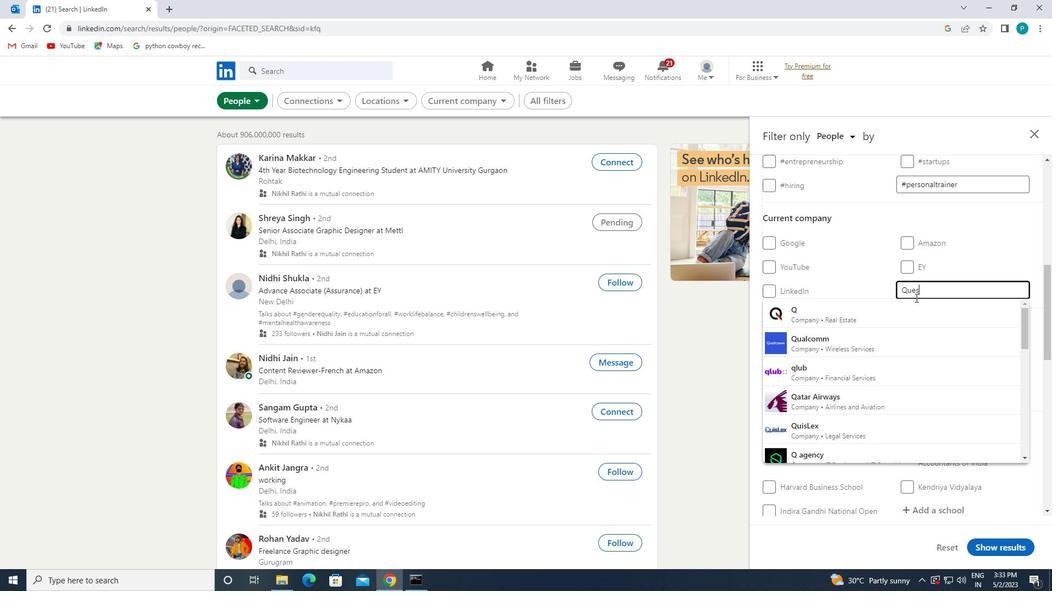 
Action: Mouse moved to (905, 311)
Screenshot: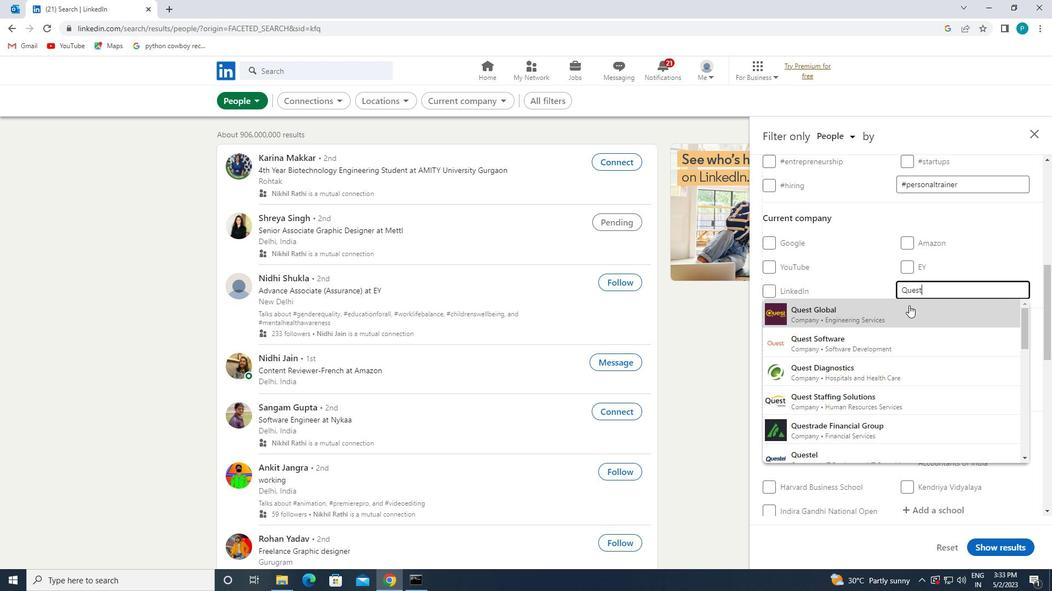 
Action: Mouse pressed left at (905, 311)
Screenshot: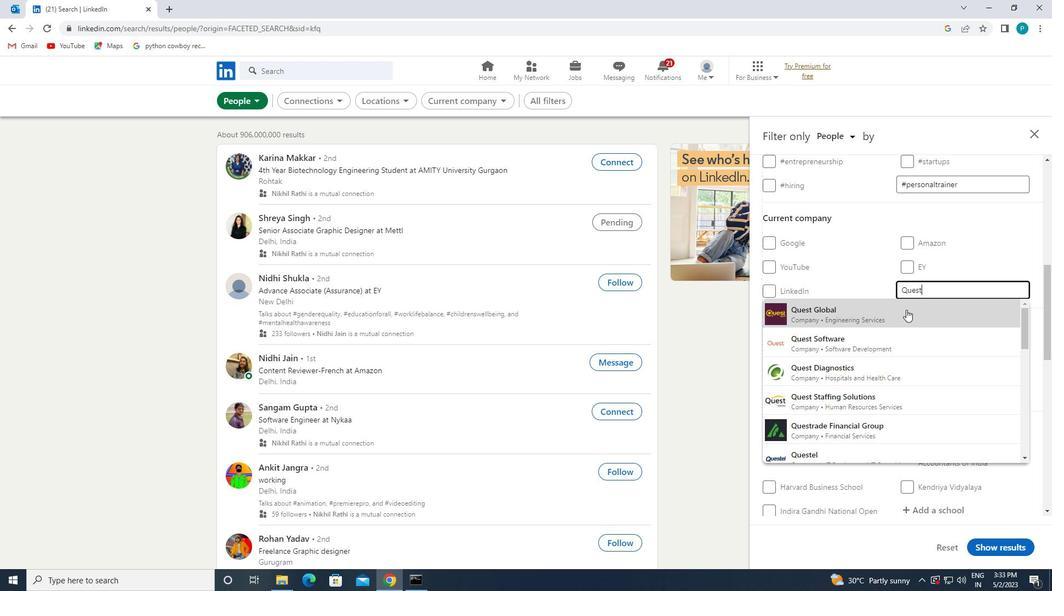 
Action: Mouse scrolled (905, 310) with delta (0, 0)
Screenshot: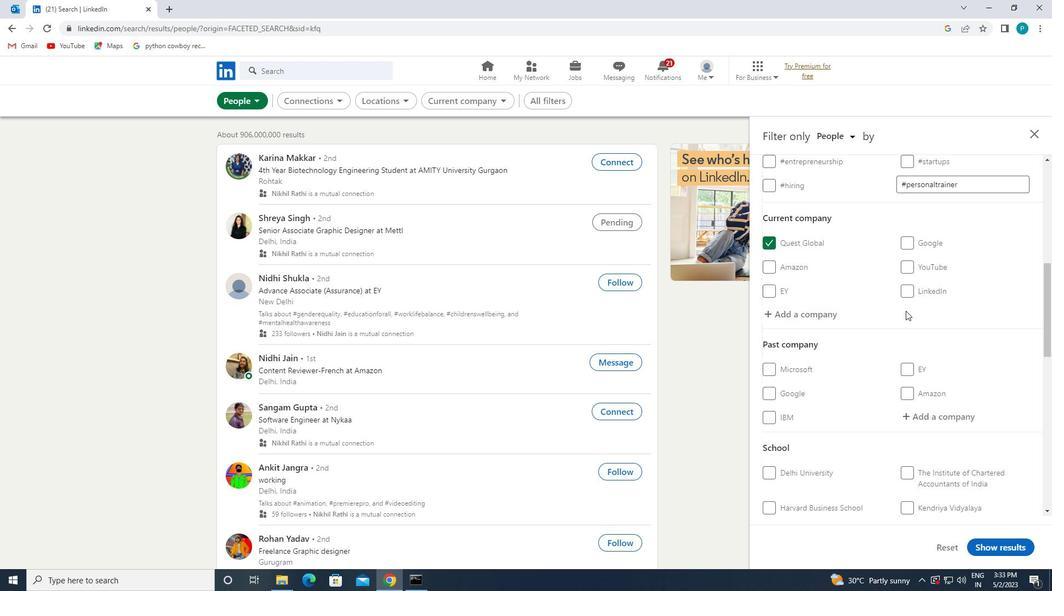
Action: Mouse scrolled (905, 310) with delta (0, 0)
Screenshot: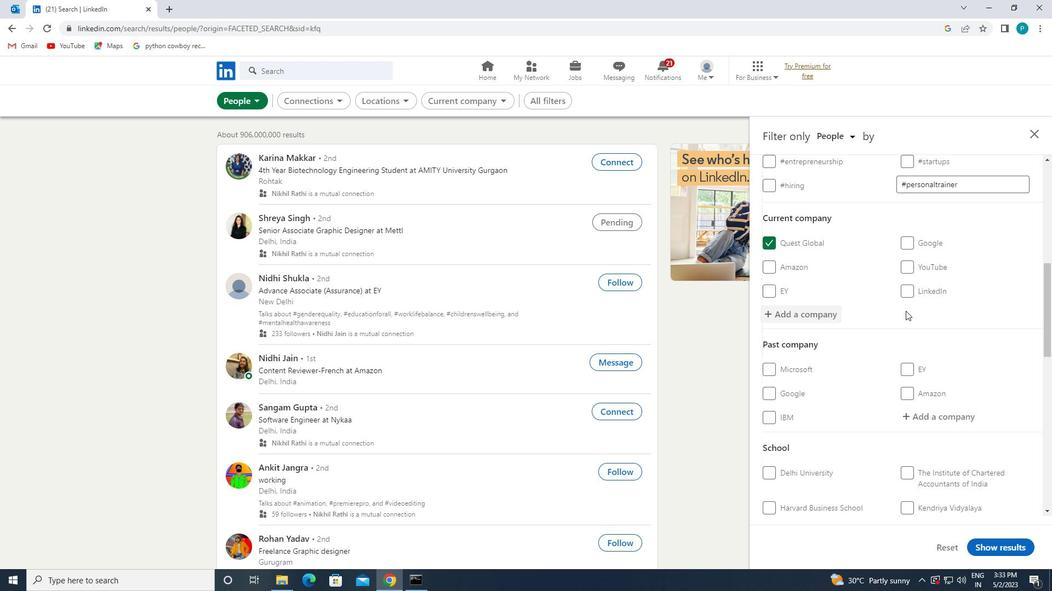 
Action: Mouse moved to (906, 314)
Screenshot: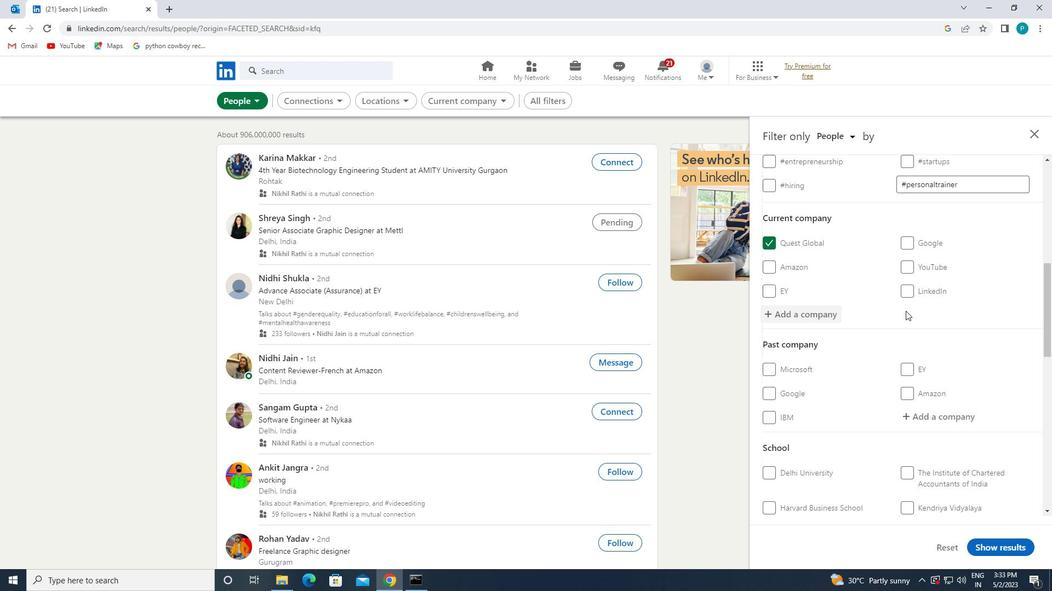 
Action: Mouse scrolled (906, 314) with delta (0, 0)
Screenshot: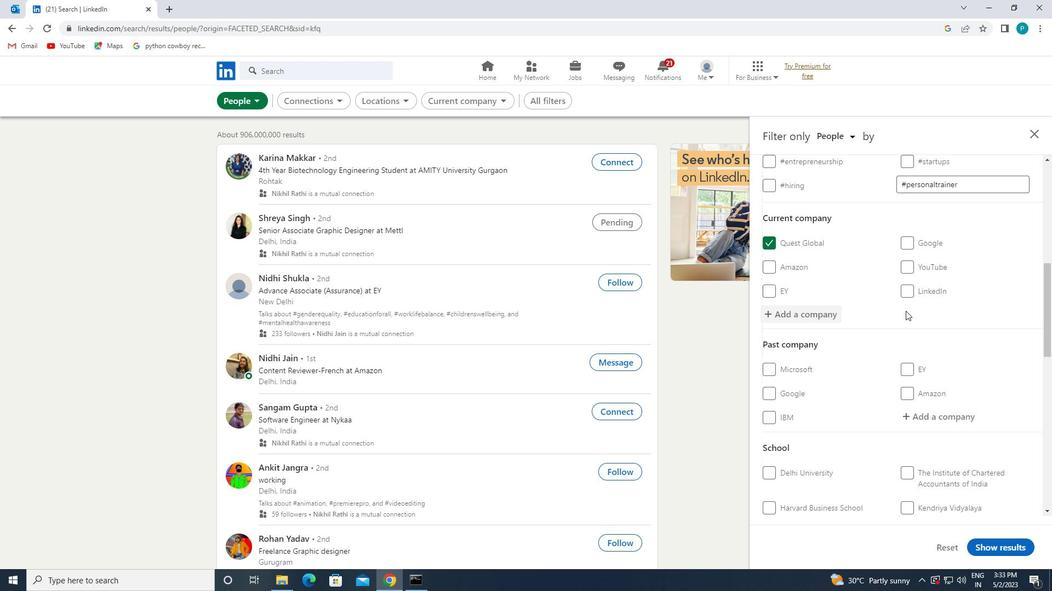 
Action: Mouse moved to (910, 322)
Screenshot: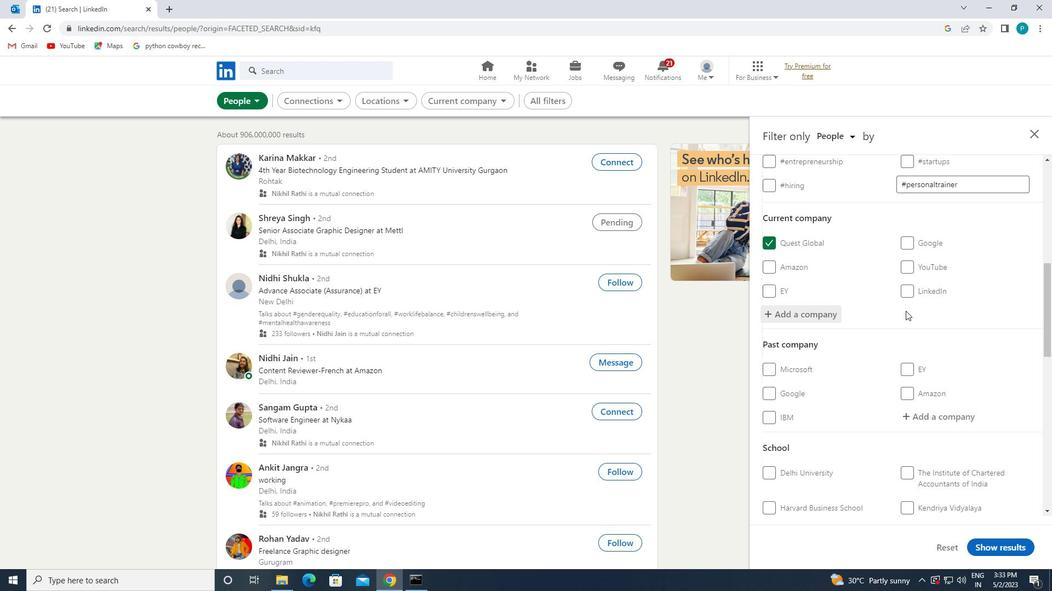 
Action: Mouse scrolled (910, 322) with delta (0, 0)
Screenshot: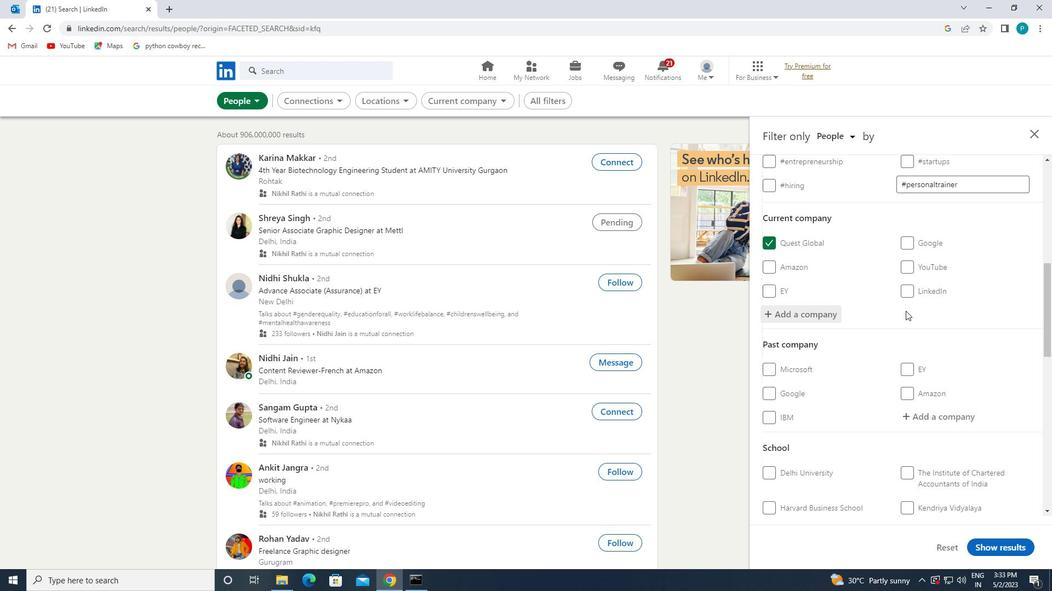 
Action: Mouse moved to (928, 315)
Screenshot: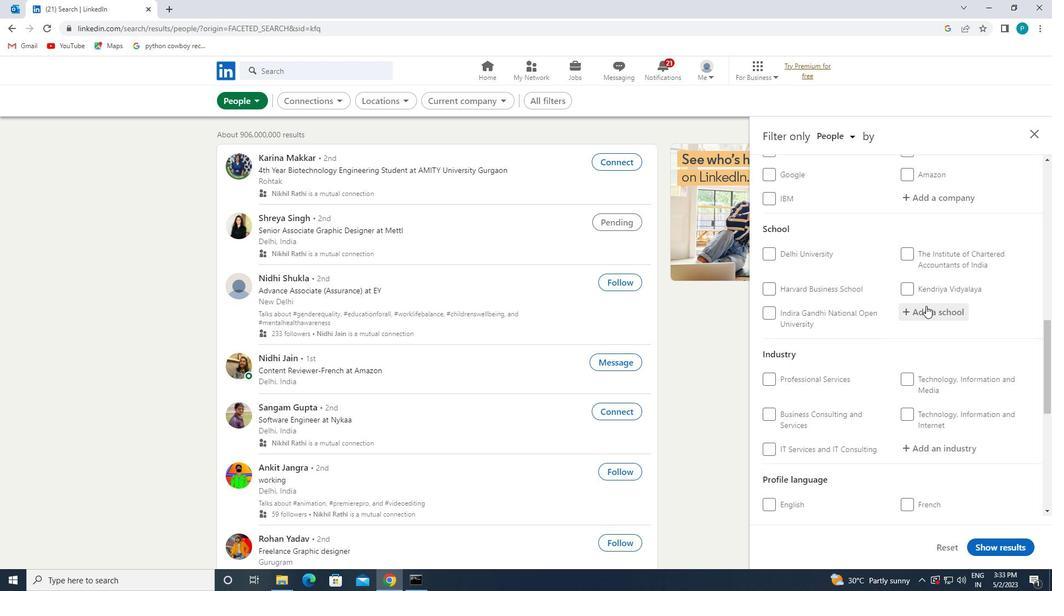 
Action: Mouse pressed left at (928, 315)
Screenshot: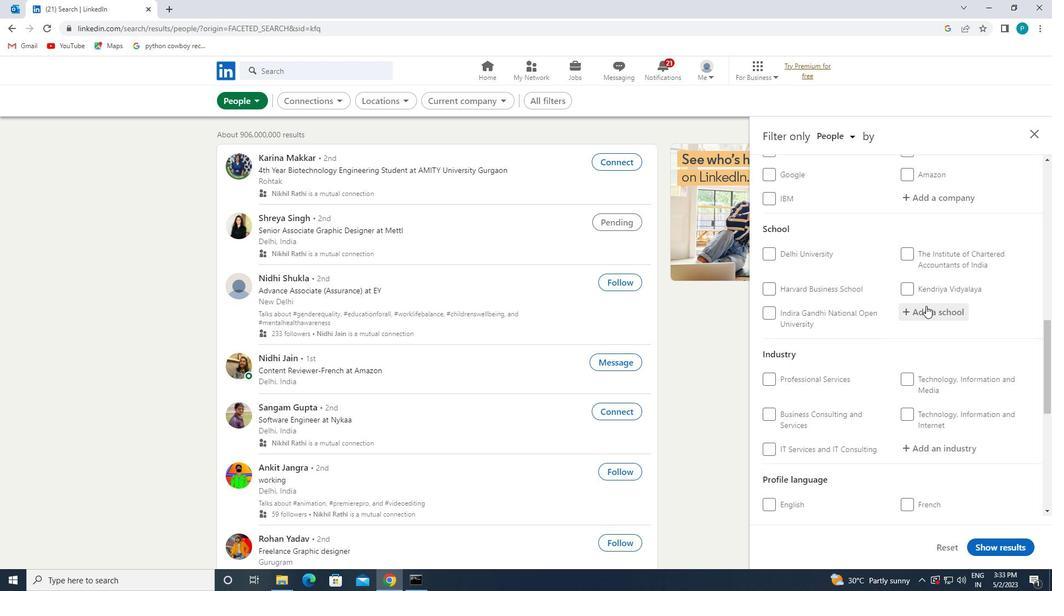 
Action: Key pressed <Key.caps_lock>K<Key.caps_lock>ABUL
Screenshot: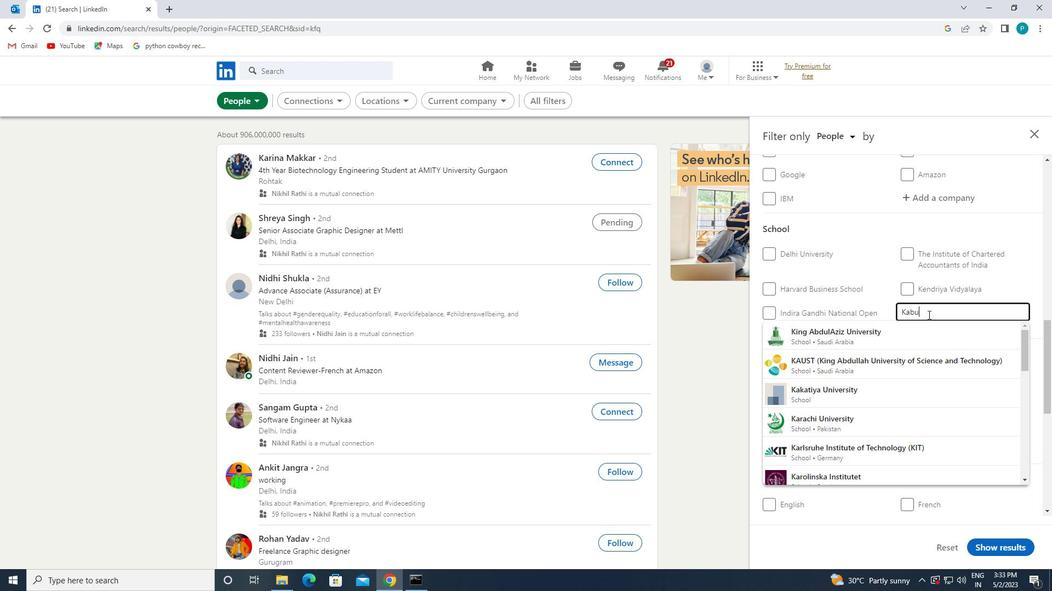 
Action: Mouse moved to (922, 363)
Screenshot: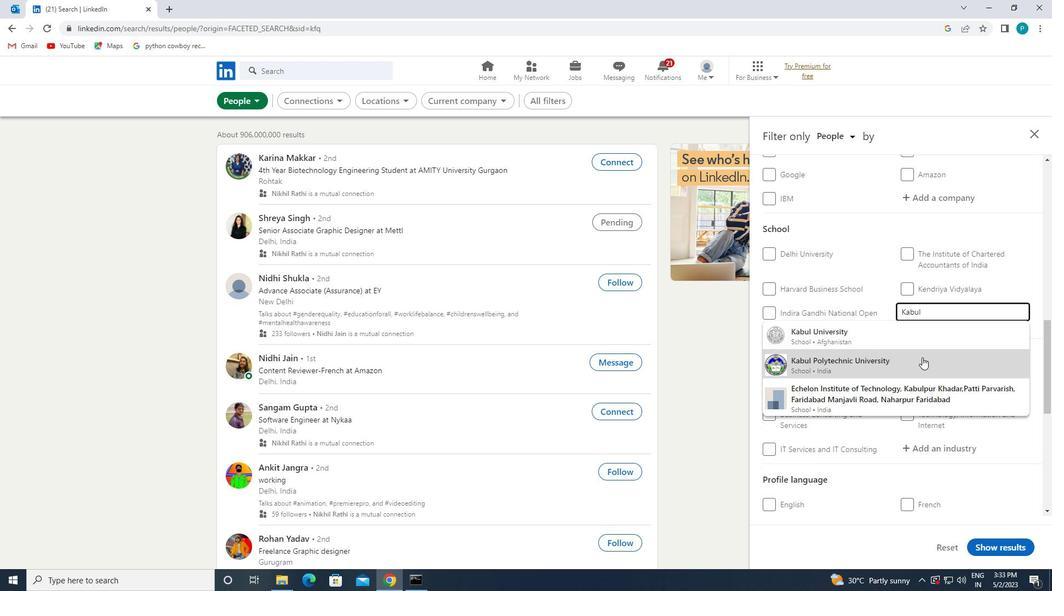 
Action: Mouse pressed left at (922, 363)
Screenshot: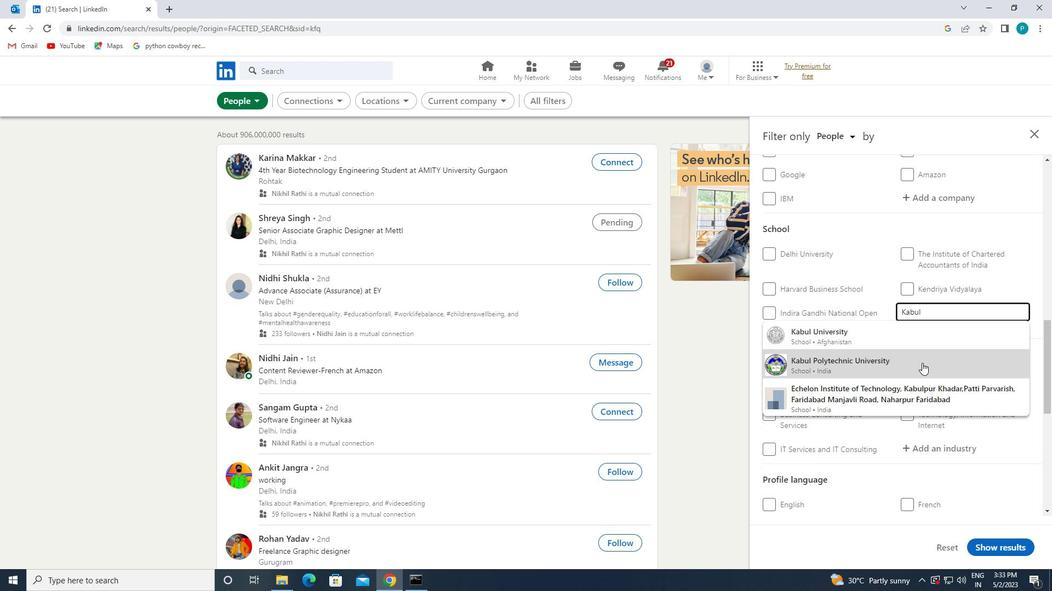 
Action: Mouse scrolled (922, 362) with delta (0, 0)
Screenshot: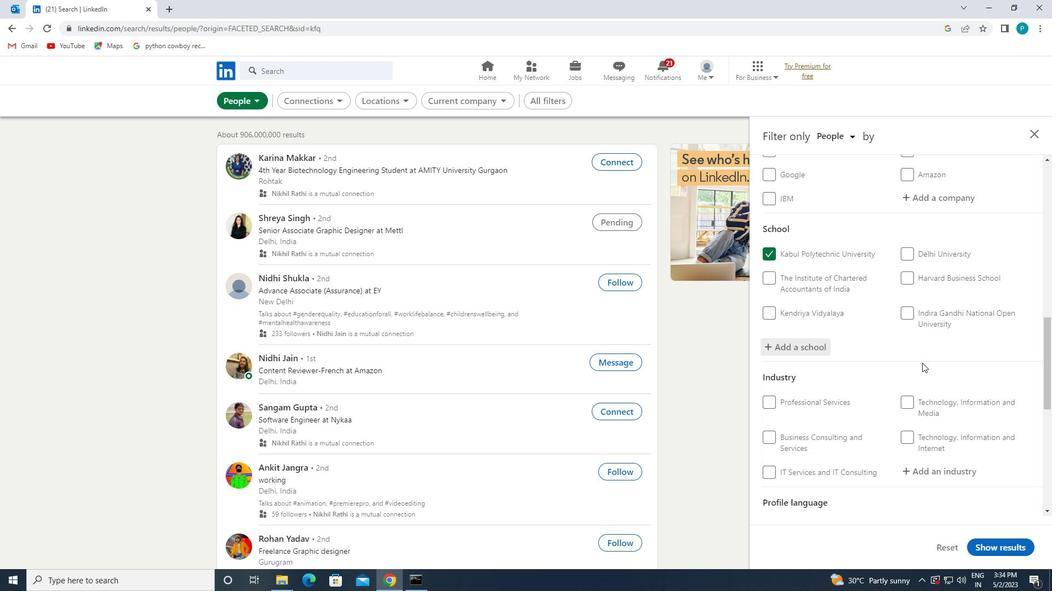 
Action: Mouse scrolled (922, 362) with delta (0, 0)
Screenshot: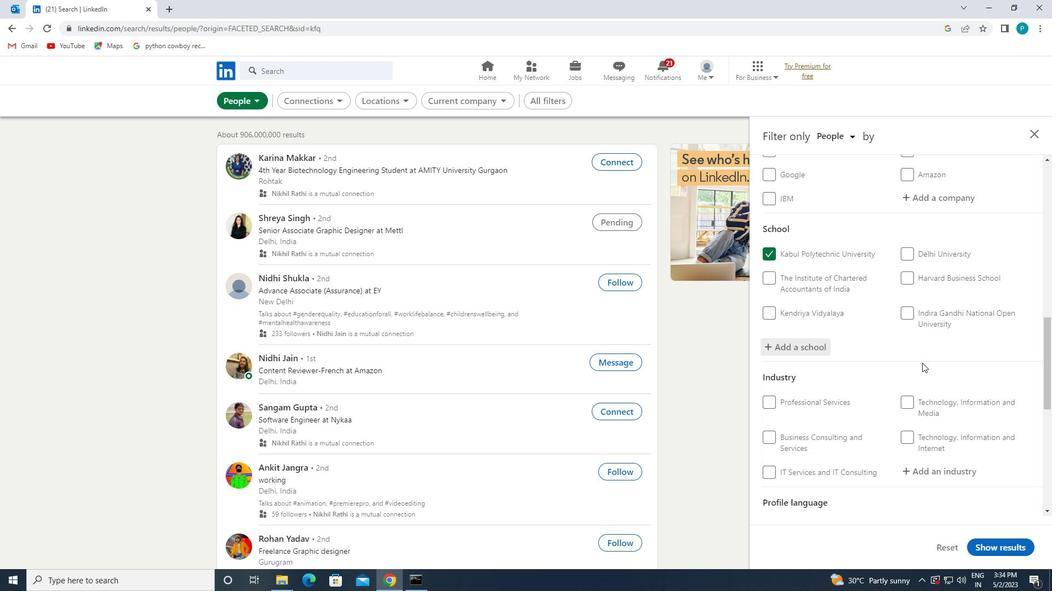 
Action: Mouse pressed left at (922, 363)
Screenshot: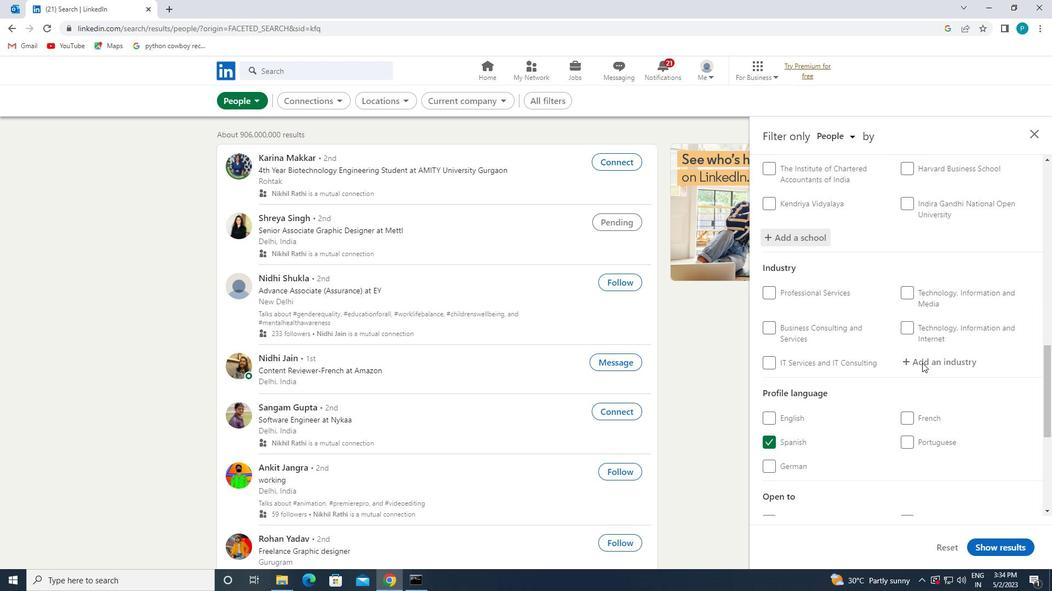 
Action: Key pressed <Key.caps_lock>H<Key.caps_lock>OUSING
Screenshot: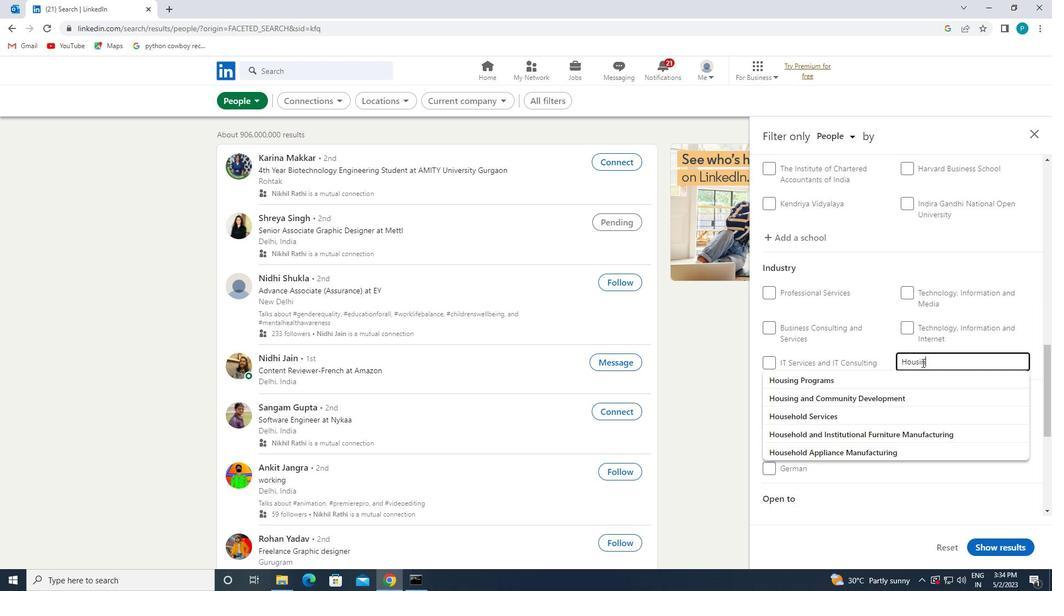 
Action: Mouse moved to (895, 382)
Screenshot: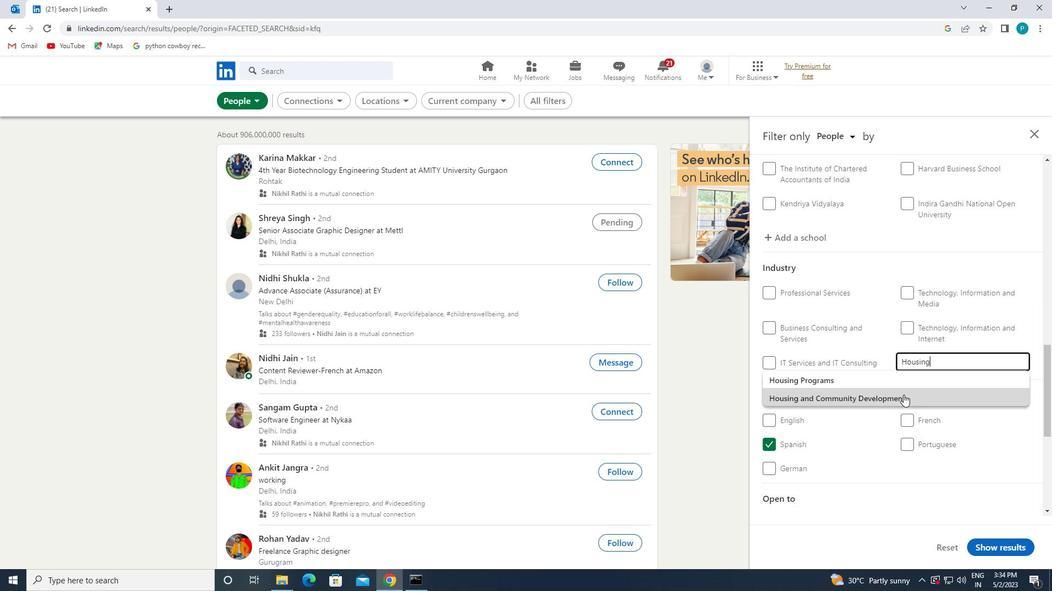 
Action: Mouse pressed left at (895, 382)
Screenshot: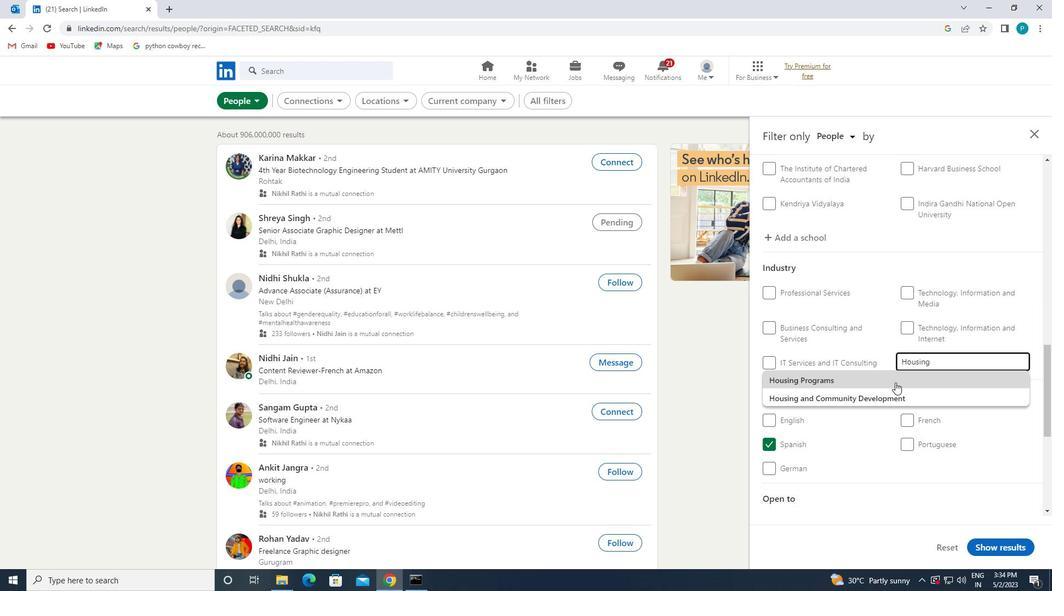 
Action: Mouse scrolled (895, 382) with delta (0, 0)
Screenshot: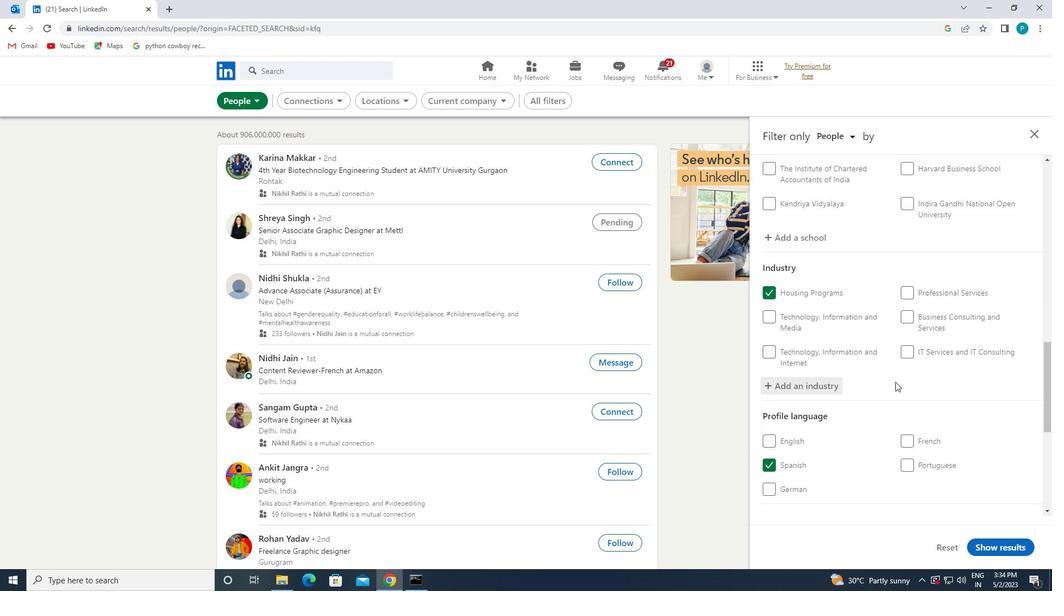 
Action: Mouse scrolled (895, 382) with delta (0, 0)
Screenshot: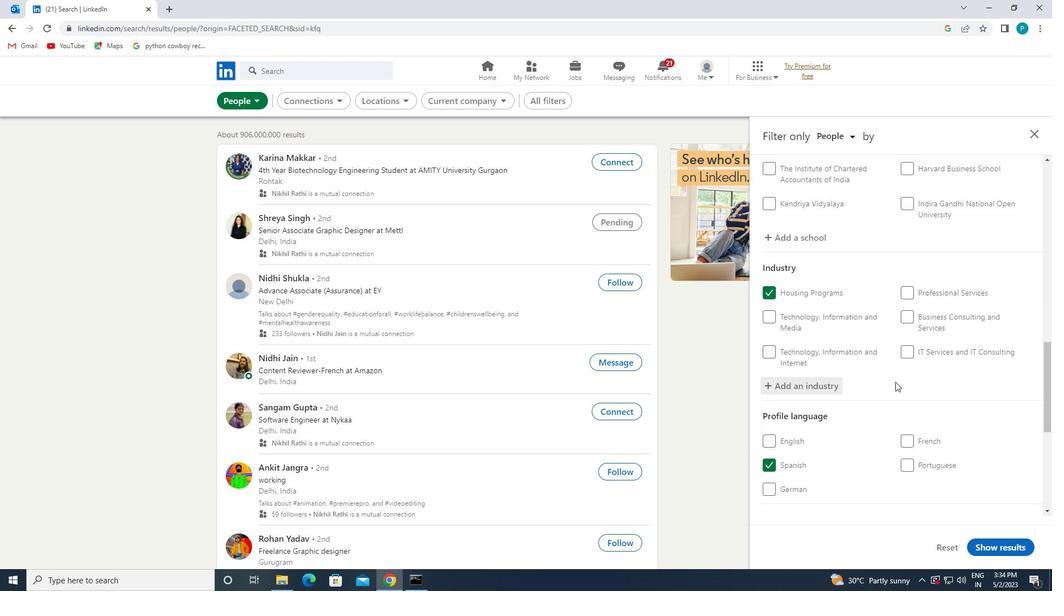 
Action: Mouse scrolled (895, 382) with delta (0, 0)
Screenshot: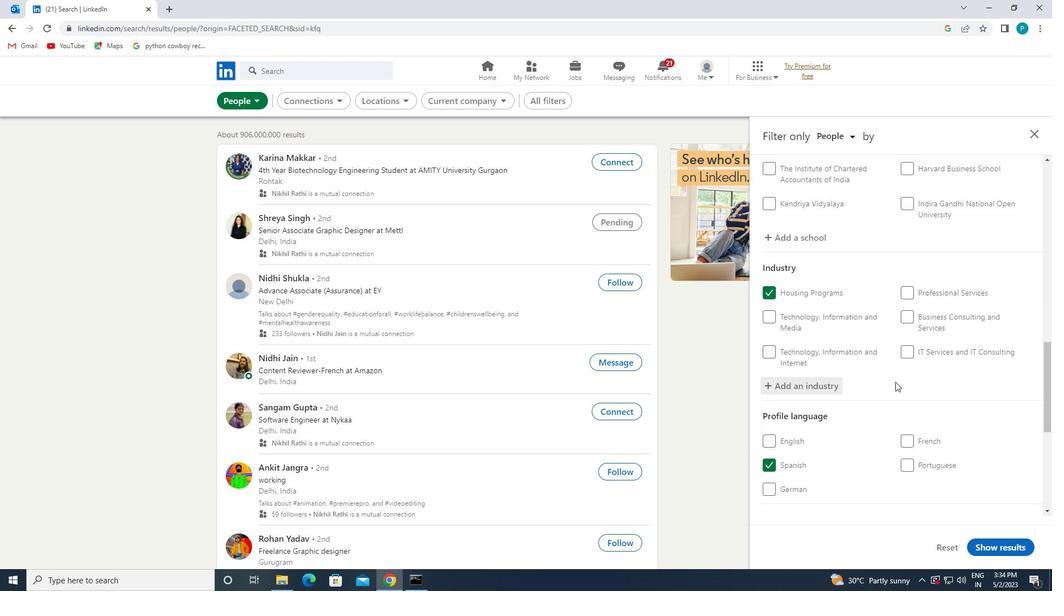 
Action: Mouse moved to (928, 442)
Screenshot: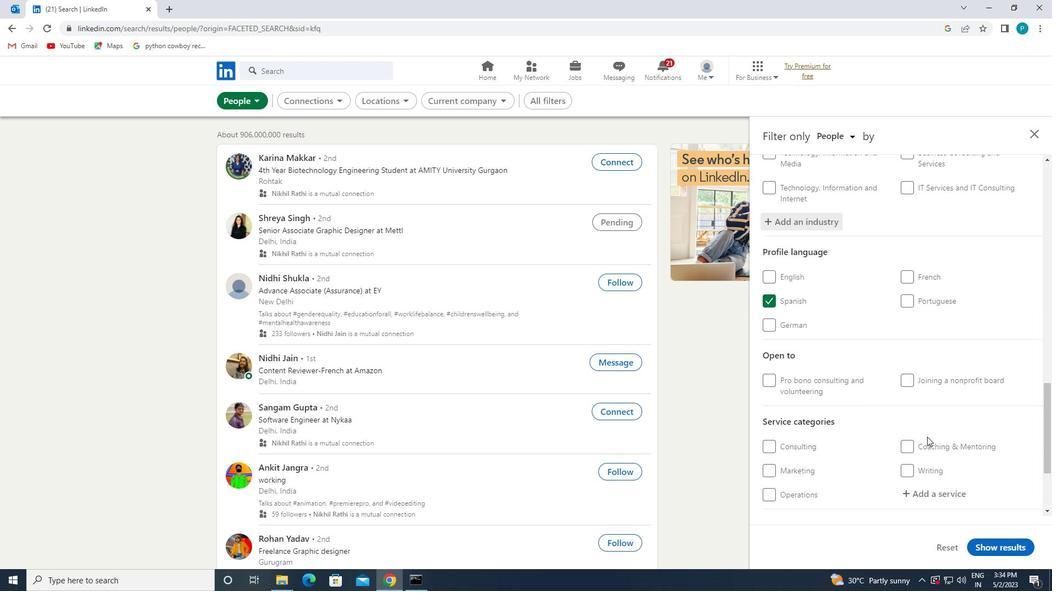 
Action: Mouse scrolled (928, 442) with delta (0, 0)
Screenshot: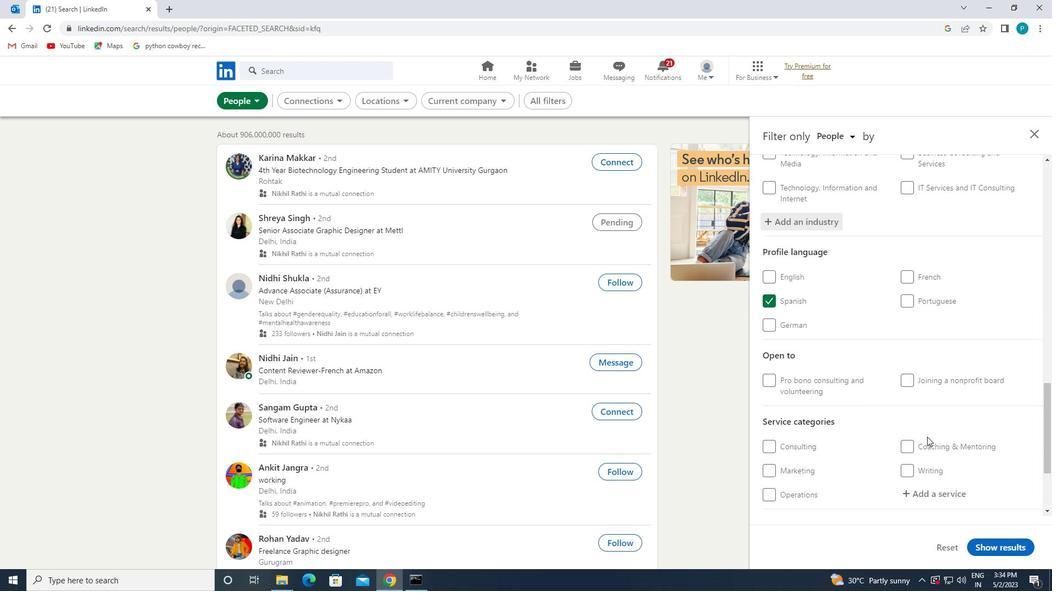 
Action: Mouse moved to (927, 428)
Screenshot: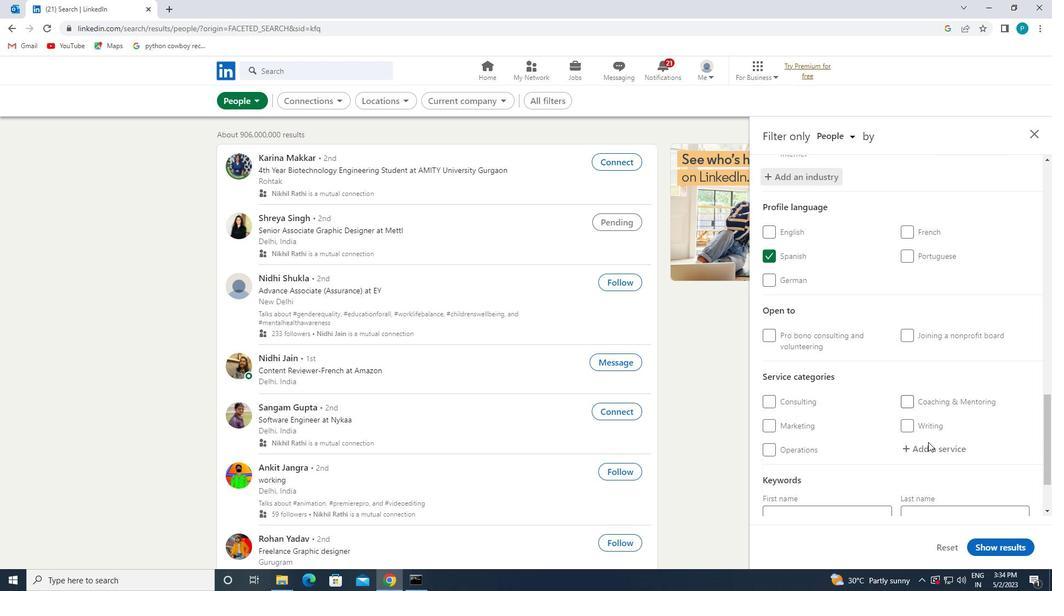 
Action: Mouse pressed left at (927, 428)
Screenshot: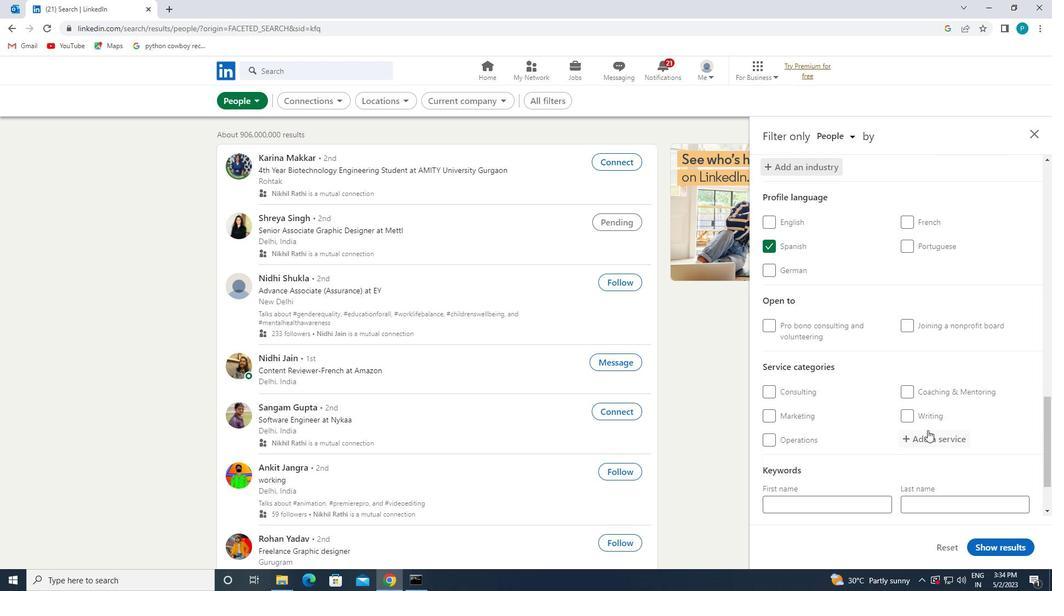 
Action: Mouse moved to (930, 431)
Screenshot: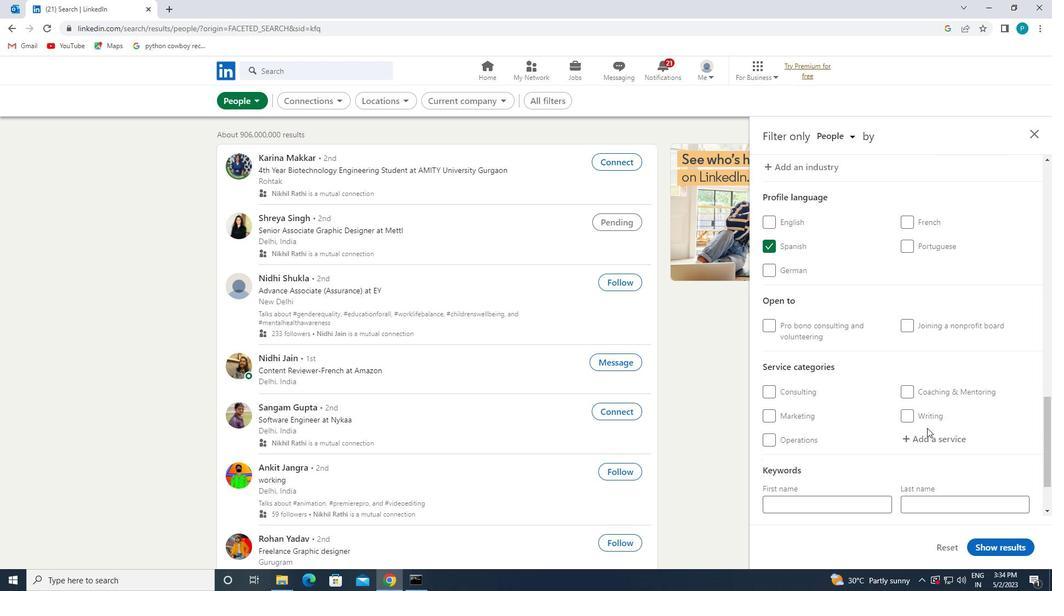 
Action: Mouse pressed left at (930, 431)
Screenshot: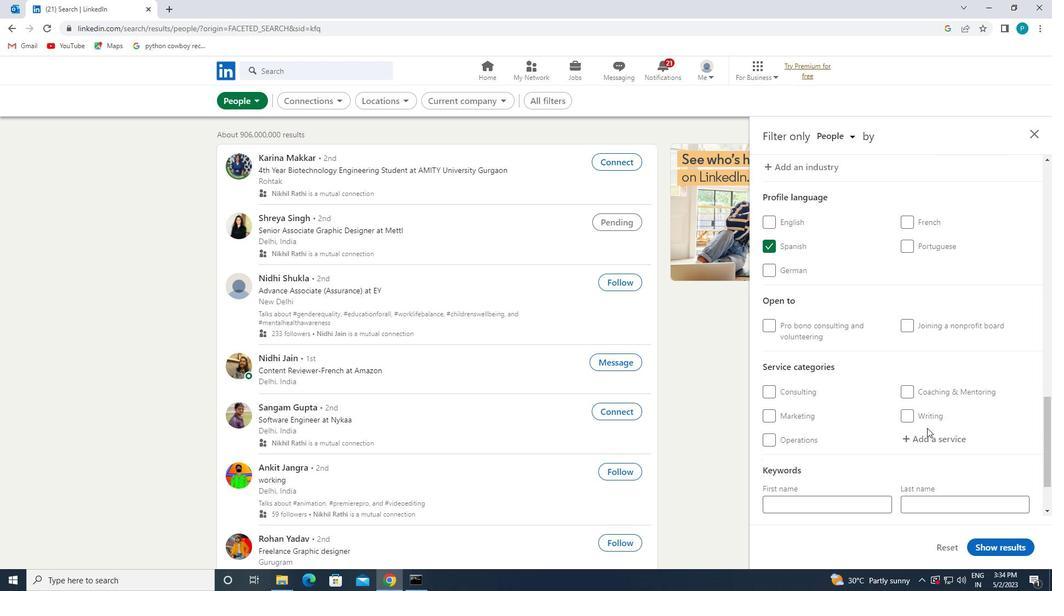 
Action: Key pressed <Key.caps_lock>G<Key.caps_lock>RANT
Screenshot: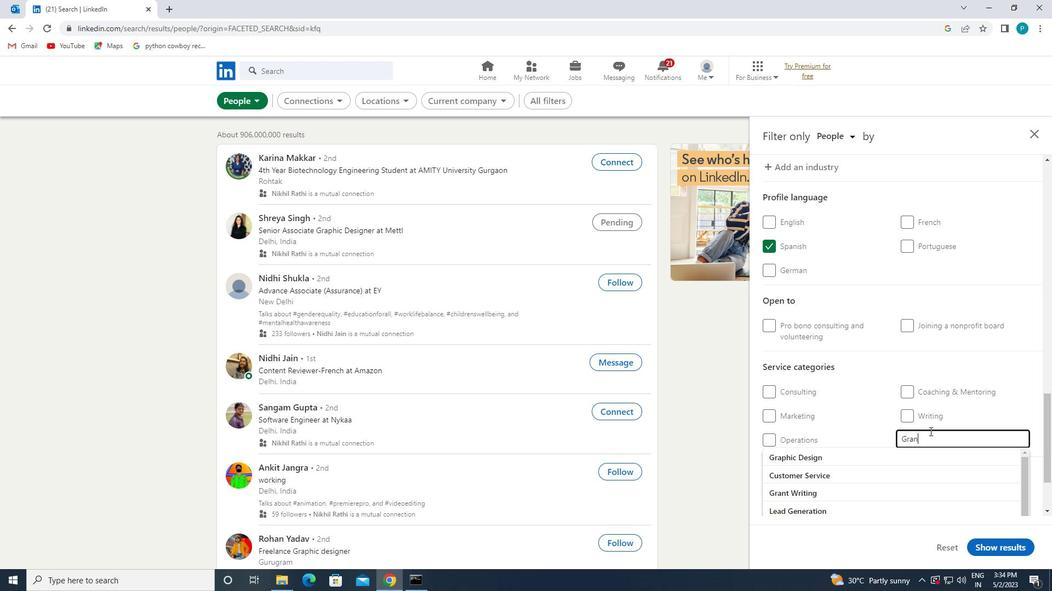 
Action: Mouse moved to (943, 451)
Screenshot: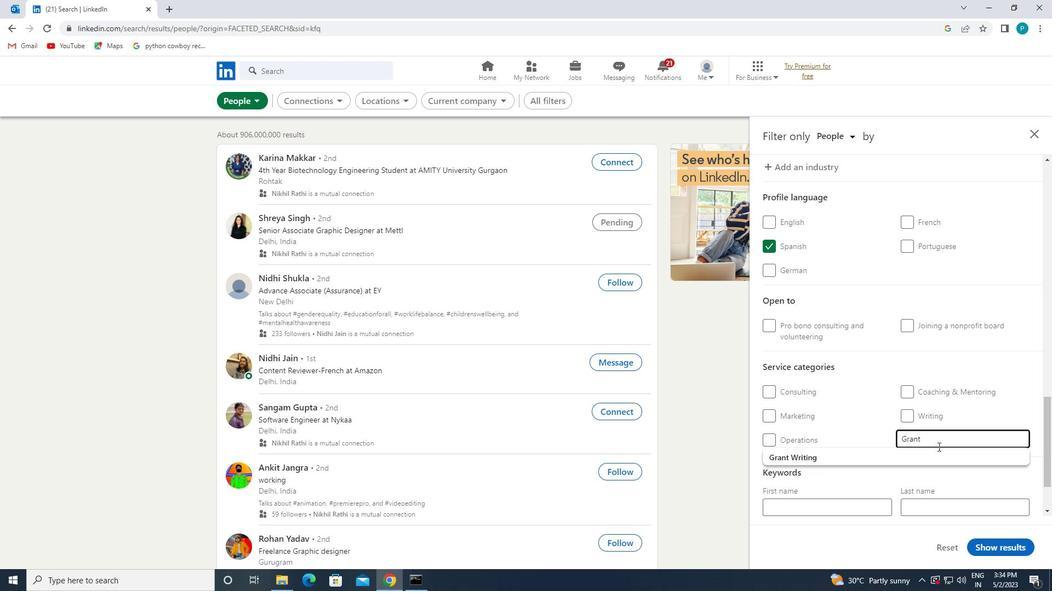 
Action: Mouse pressed left at (943, 451)
Screenshot: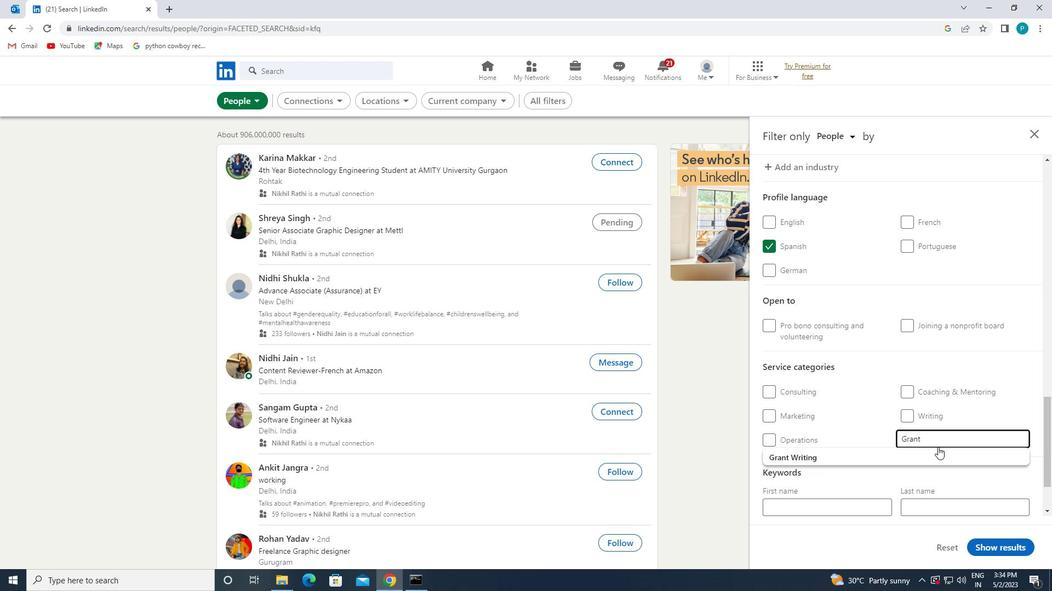 
Action: Mouse moved to (868, 439)
Screenshot: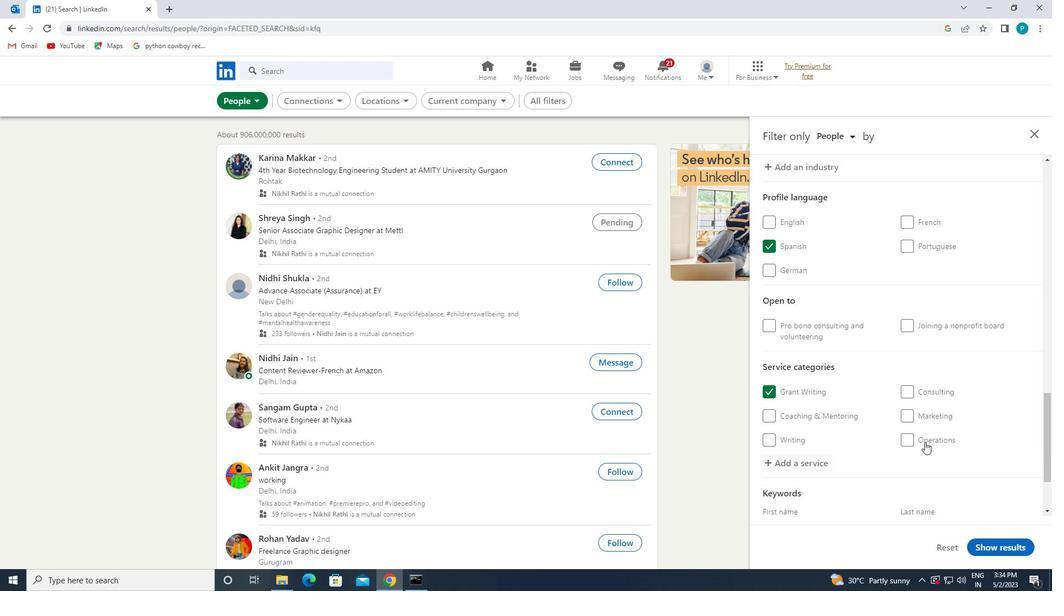 
Action: Mouse scrolled (868, 439) with delta (0, 0)
Screenshot: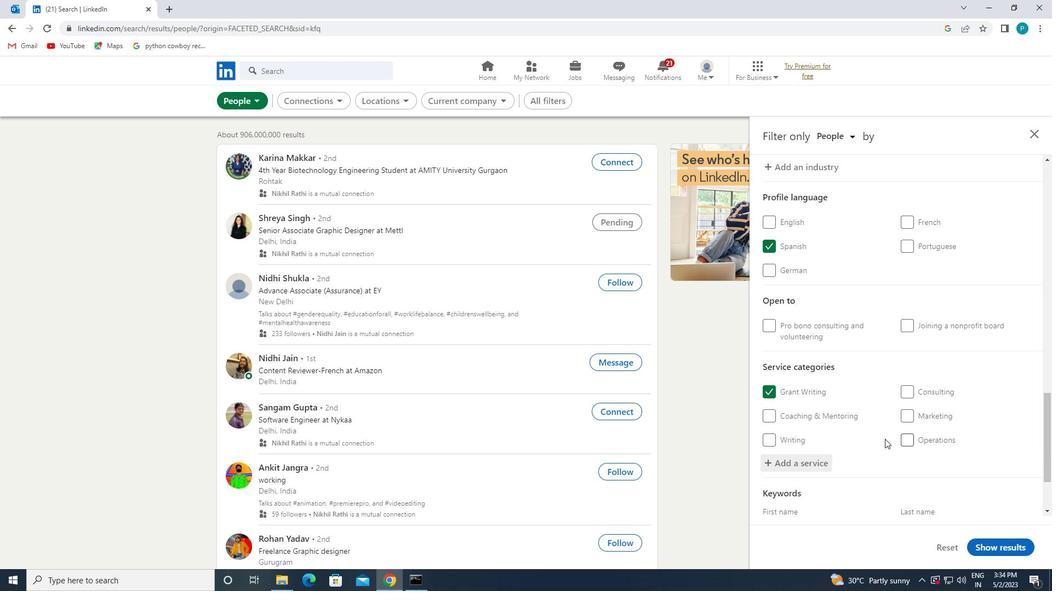 
Action: Mouse scrolled (868, 439) with delta (0, 0)
Screenshot: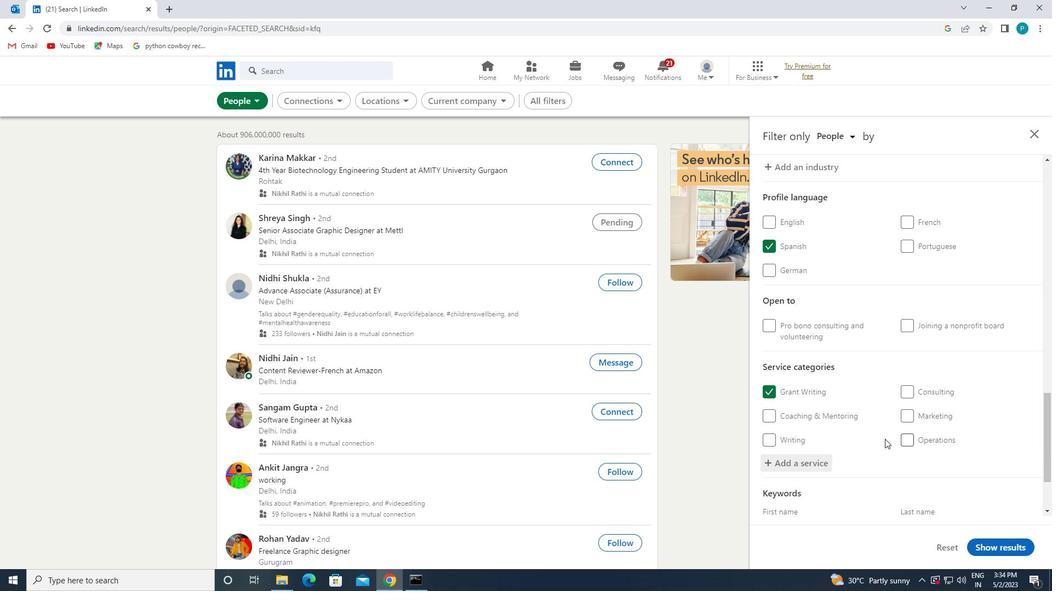 
Action: Mouse scrolled (868, 439) with delta (0, 0)
Screenshot: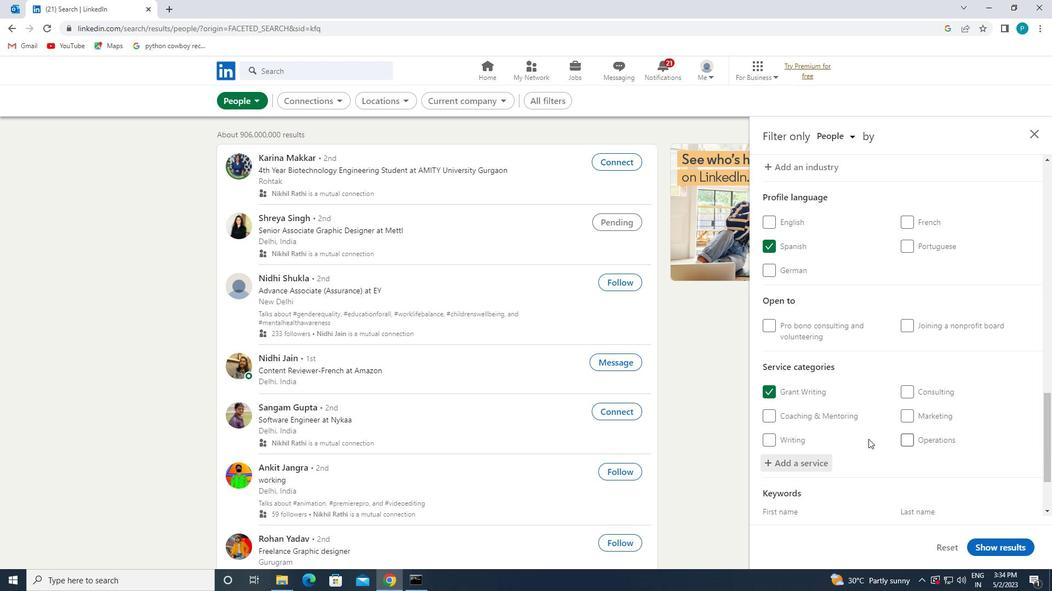 
Action: Mouse moved to (817, 476)
Screenshot: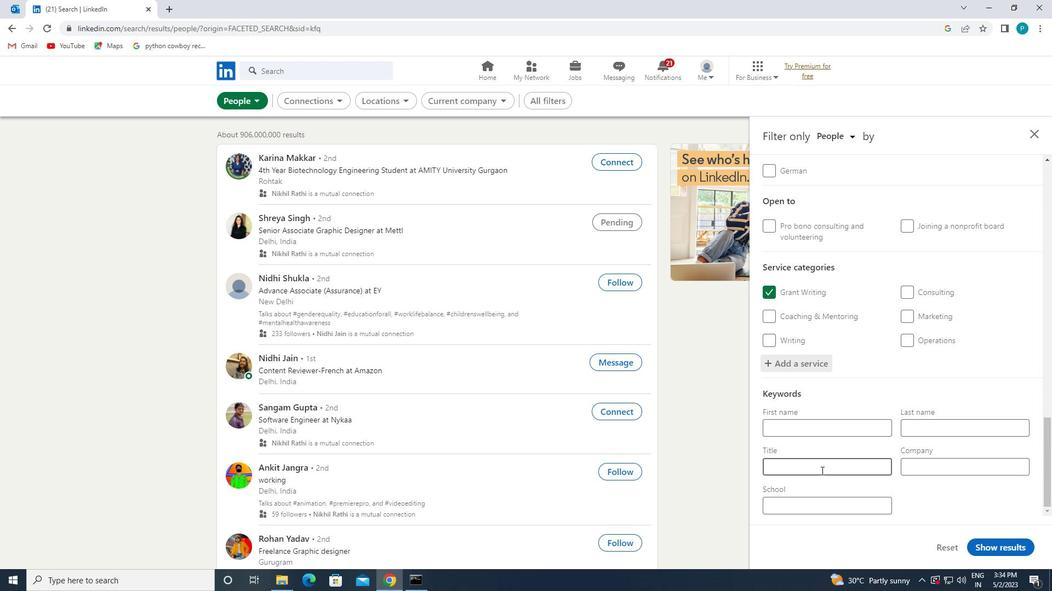 
Action: Mouse pressed left at (817, 476)
Screenshot: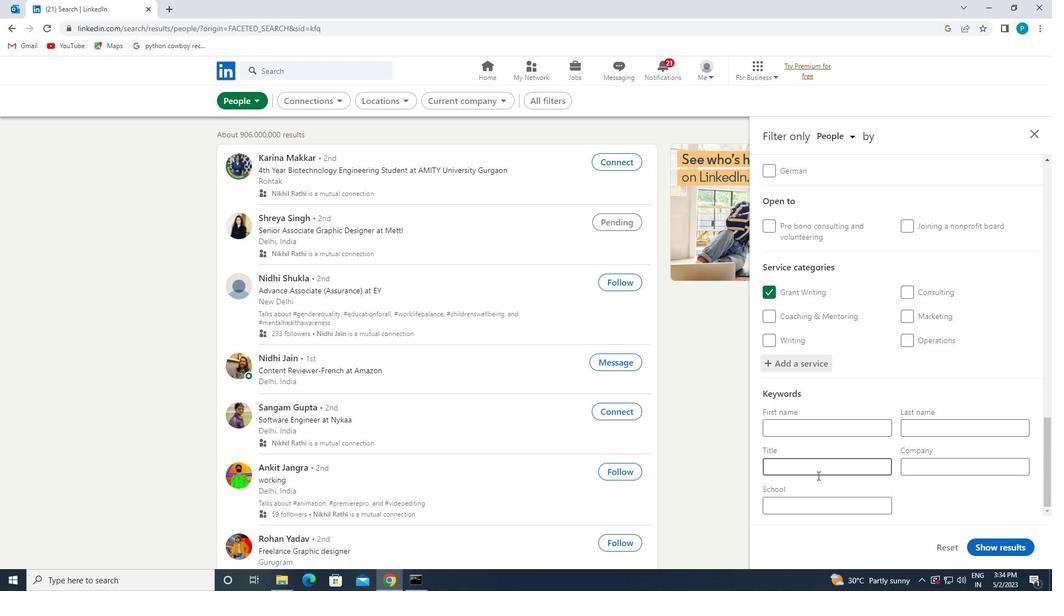 
Action: Mouse moved to (815, 471)
Screenshot: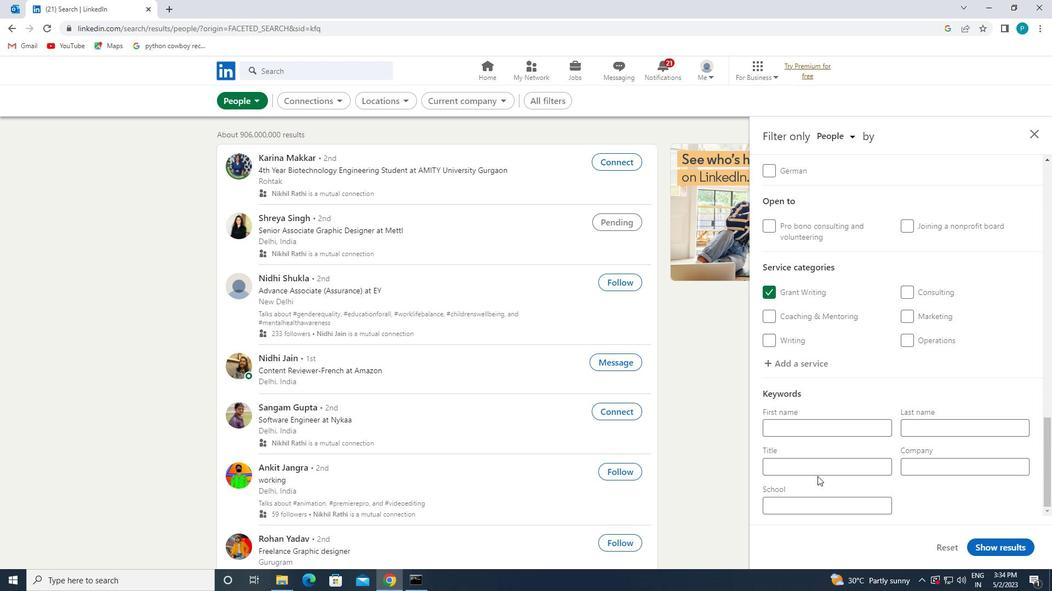 
Action: Mouse pressed left at (815, 471)
Screenshot: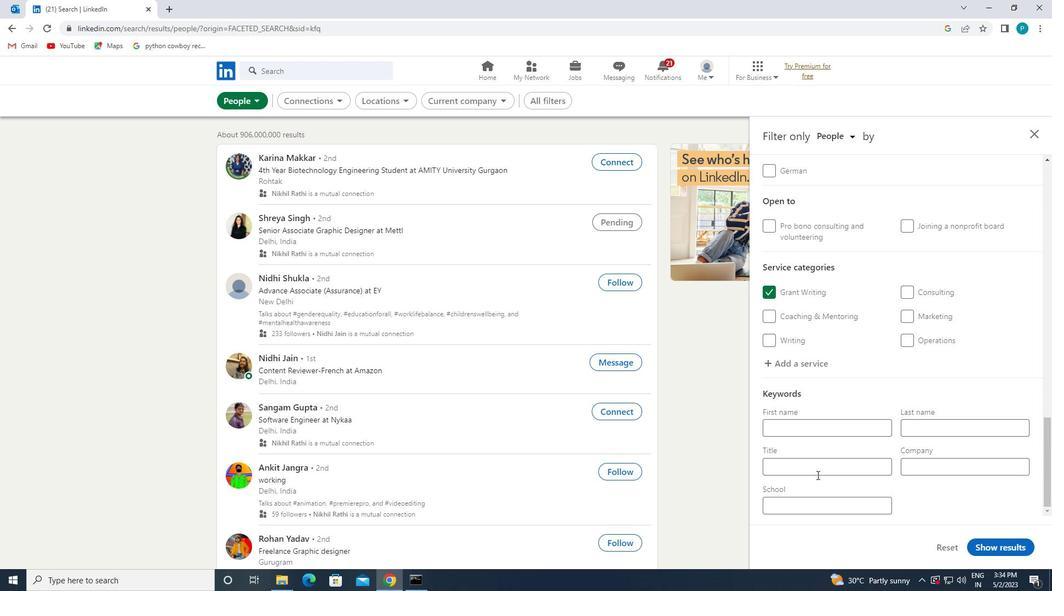 
Action: Key pressed <Key.caps_lock>H<Key.caps_lock>EAVY<Key.space><Key.caps_lock>E<Key.caps_lock>QUIPMENT<Key.space><Key.caps_lock>OP<Key.backspace><Key.caps_lock>PERATOR
Screenshot: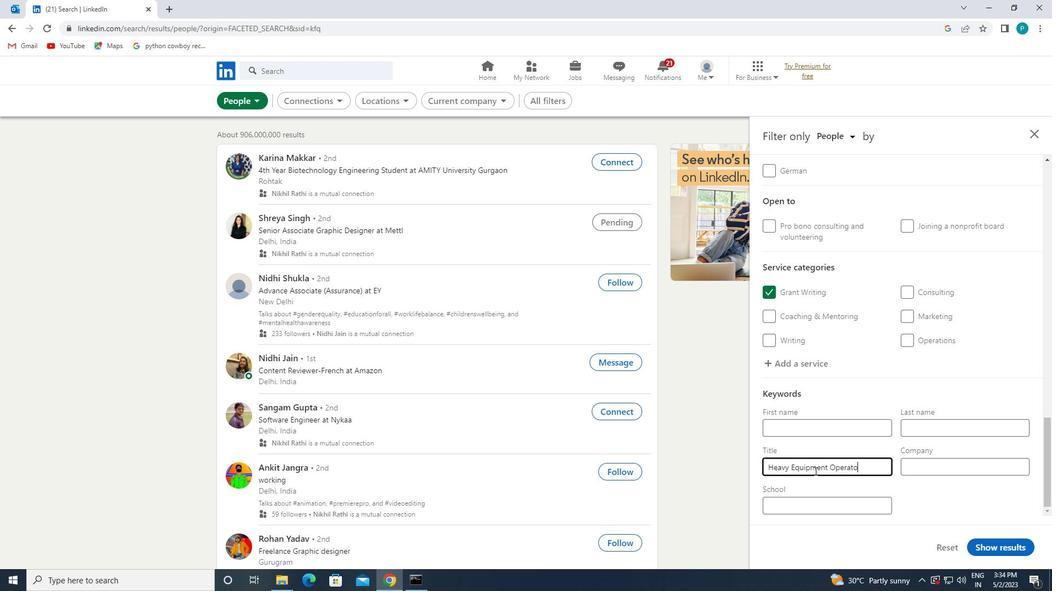 
Action: Mouse moved to (1012, 550)
Screenshot: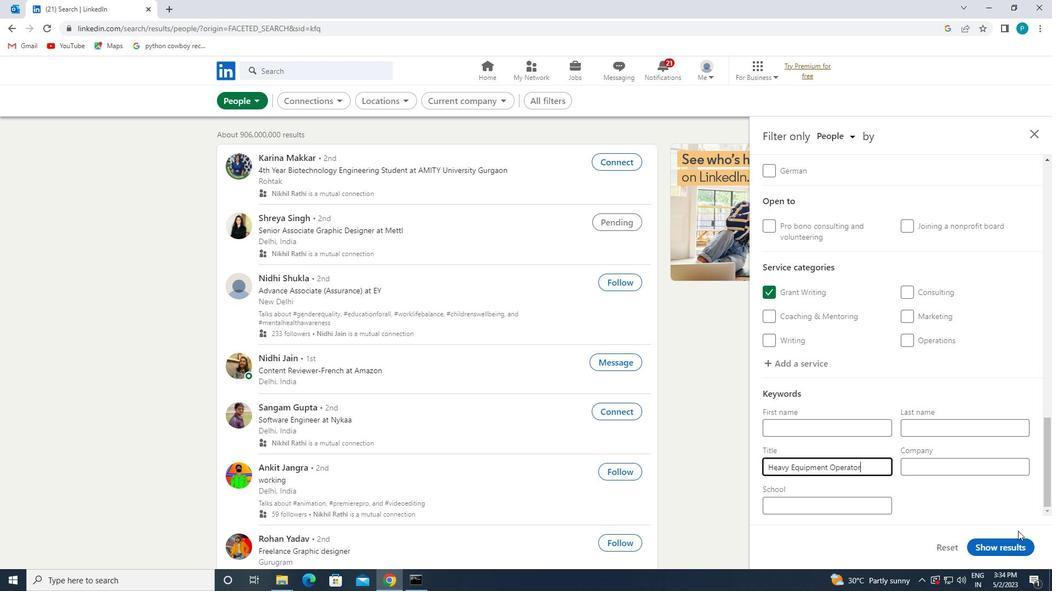 
Action: Mouse pressed left at (1012, 550)
Screenshot: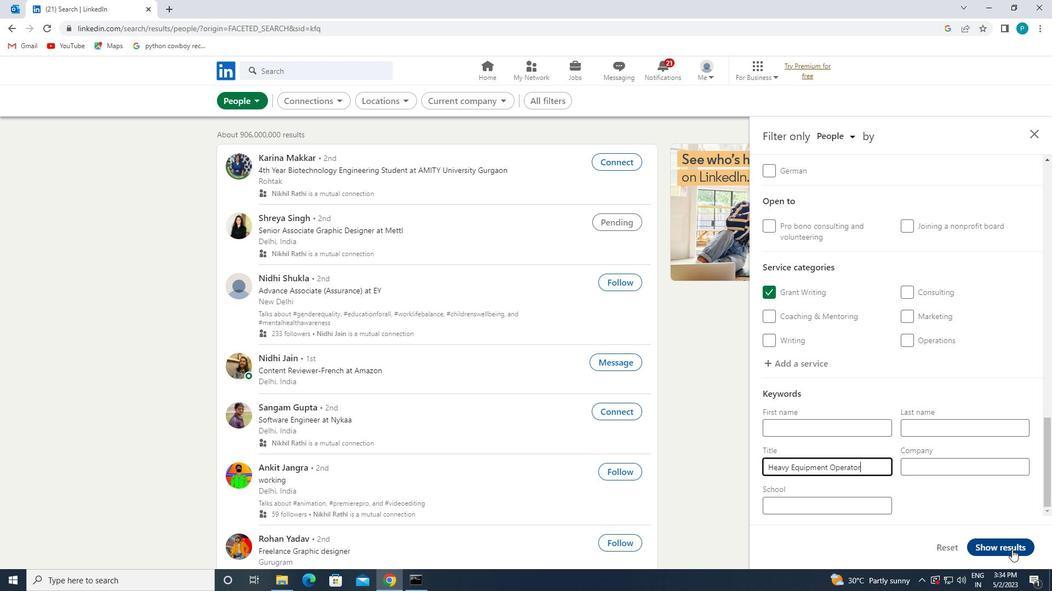 
